 Task: Find connections with filter location Iperó with filter topic #staysafewith filter profile language Spanish with filter current company Symphony Teleca with filter school JIS College of Engineering with filter industry Baked Goods Manufacturing with filter service category iOS Development with filter keywords title Mason
Action: Mouse moved to (488, 84)
Screenshot: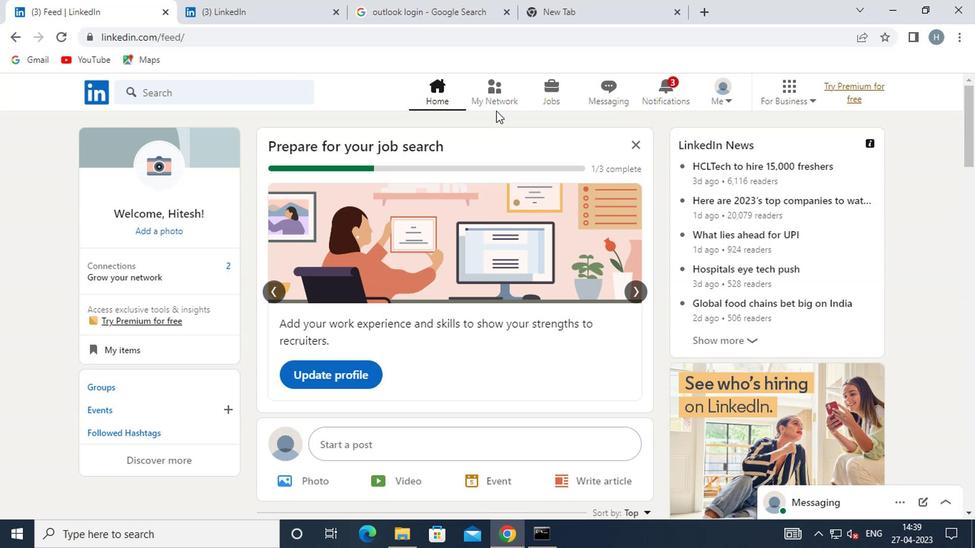 
Action: Mouse pressed left at (488, 84)
Screenshot: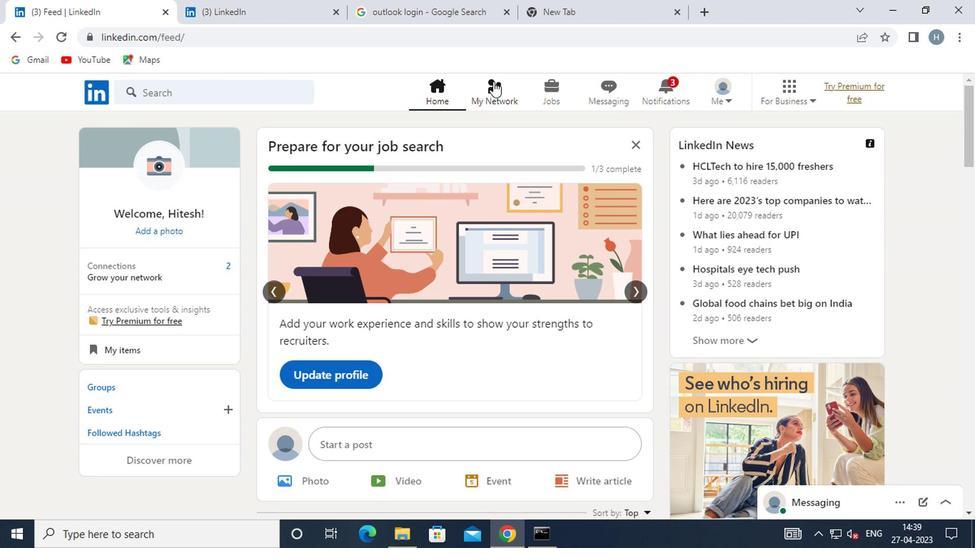 
Action: Mouse moved to (229, 169)
Screenshot: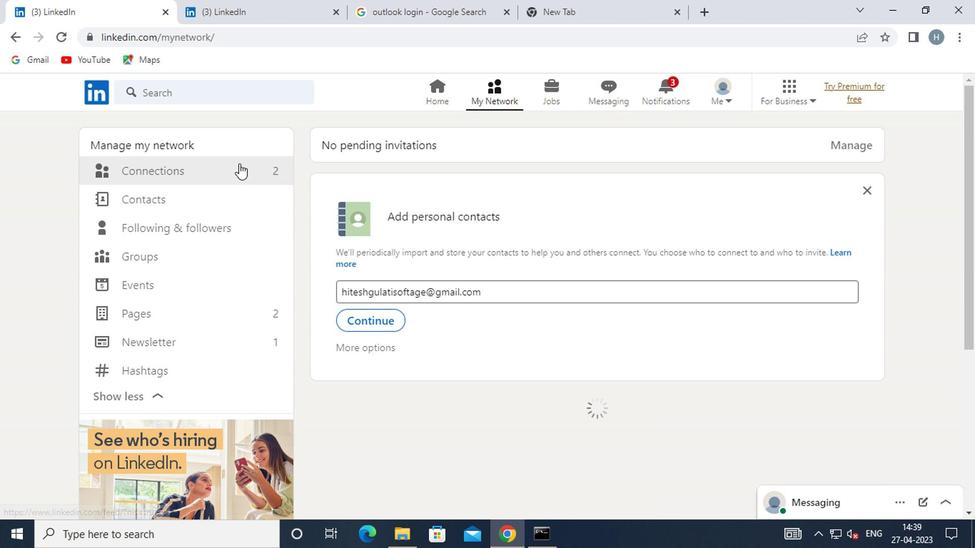 
Action: Mouse pressed left at (229, 169)
Screenshot: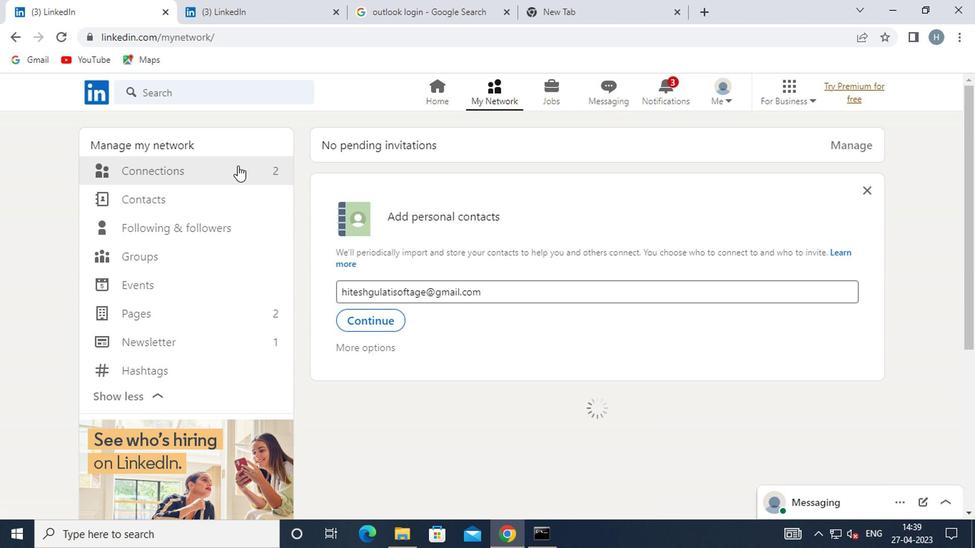 
Action: Mouse moved to (556, 172)
Screenshot: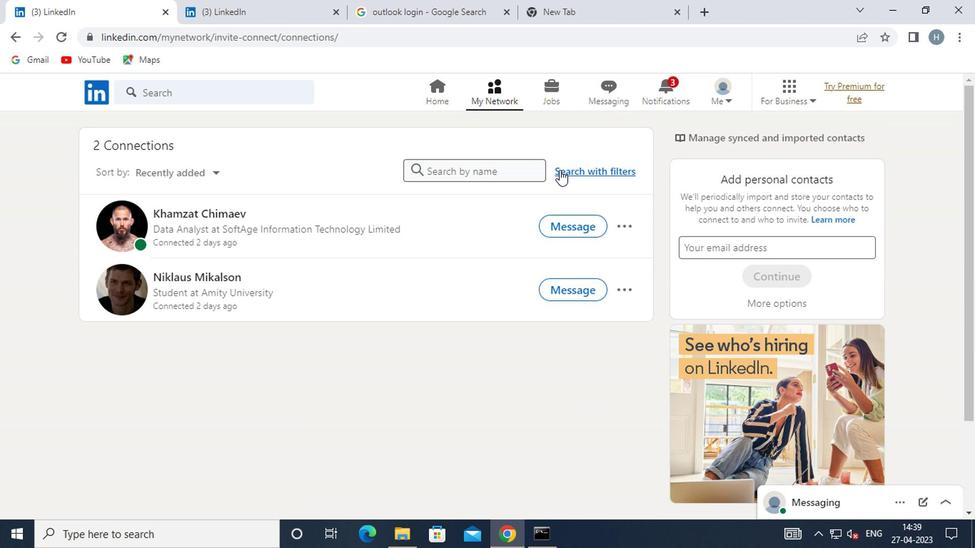 
Action: Mouse pressed left at (556, 172)
Screenshot: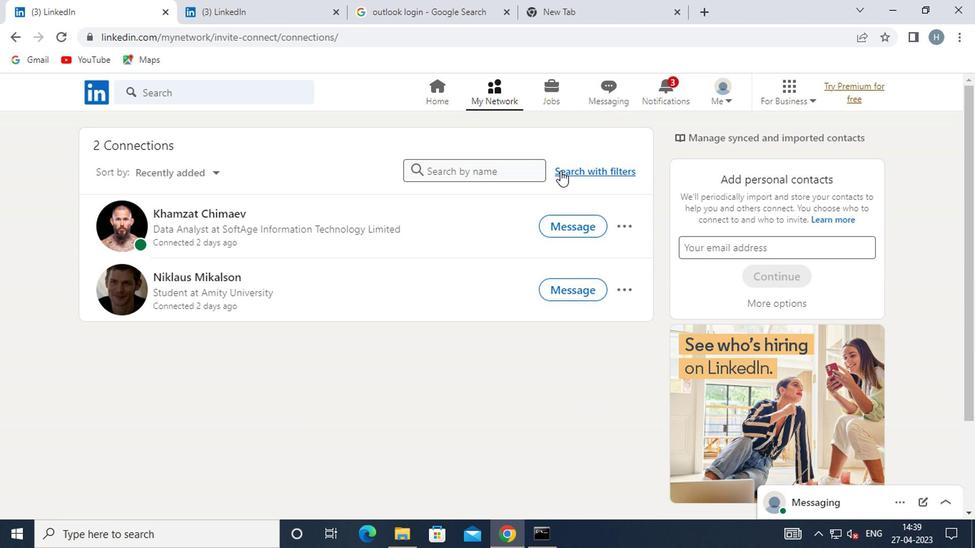 
Action: Mouse moved to (528, 138)
Screenshot: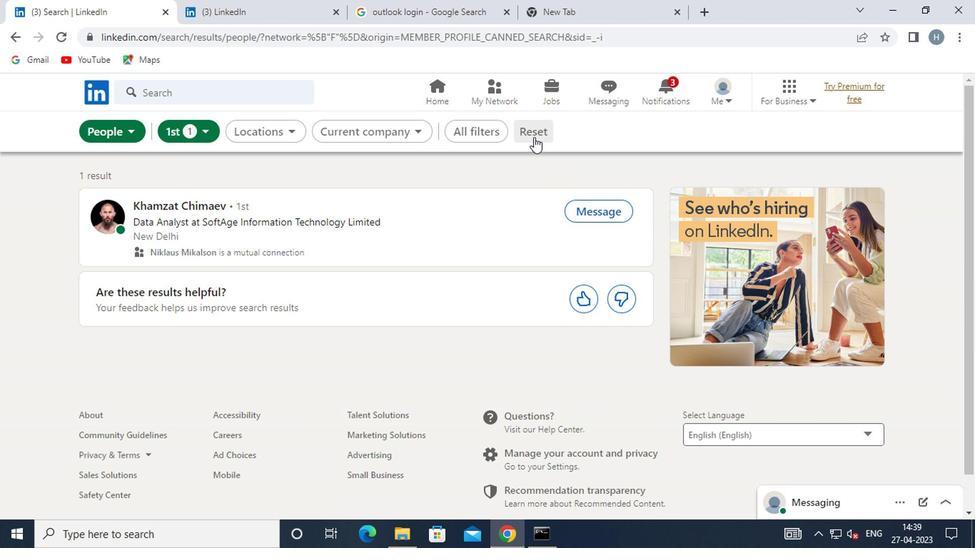 
Action: Mouse pressed left at (528, 138)
Screenshot: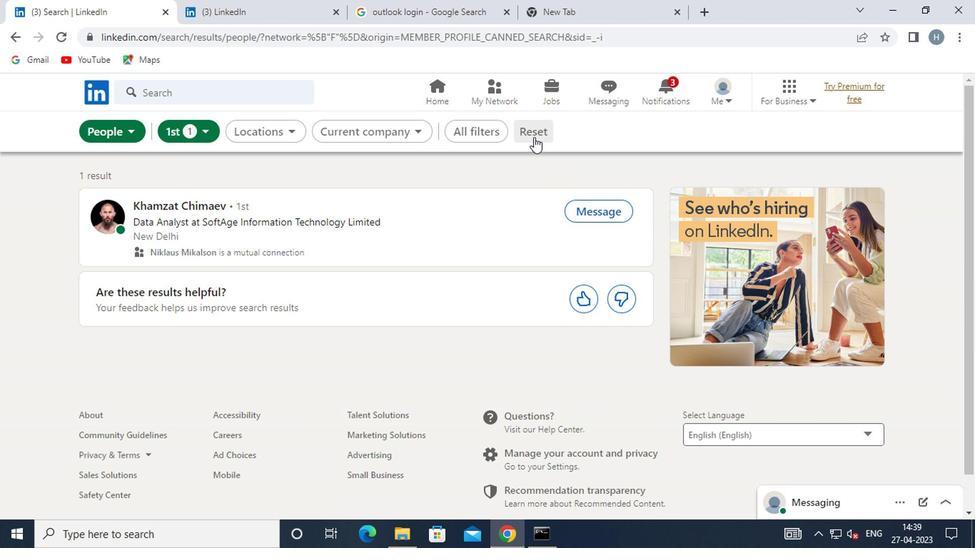 
Action: Mouse moved to (506, 132)
Screenshot: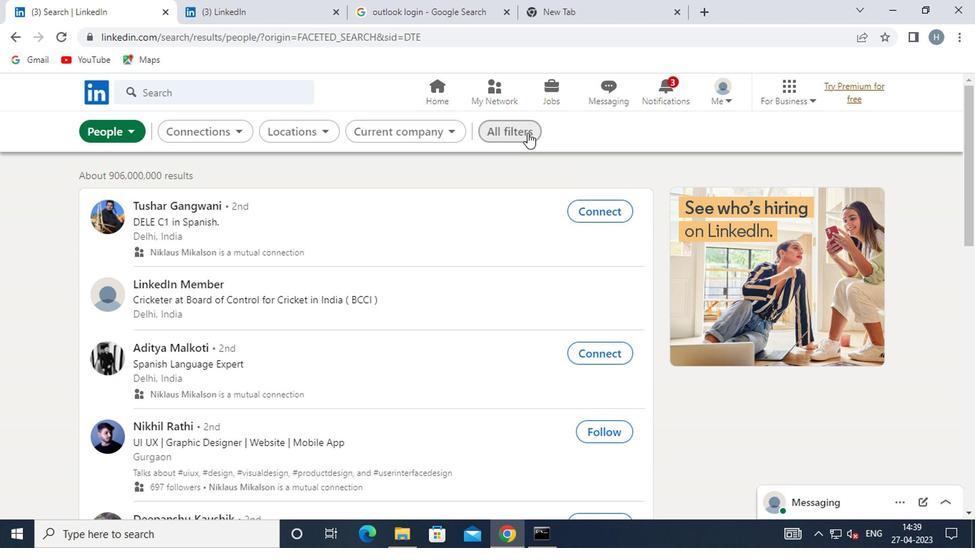 
Action: Mouse pressed left at (506, 132)
Screenshot: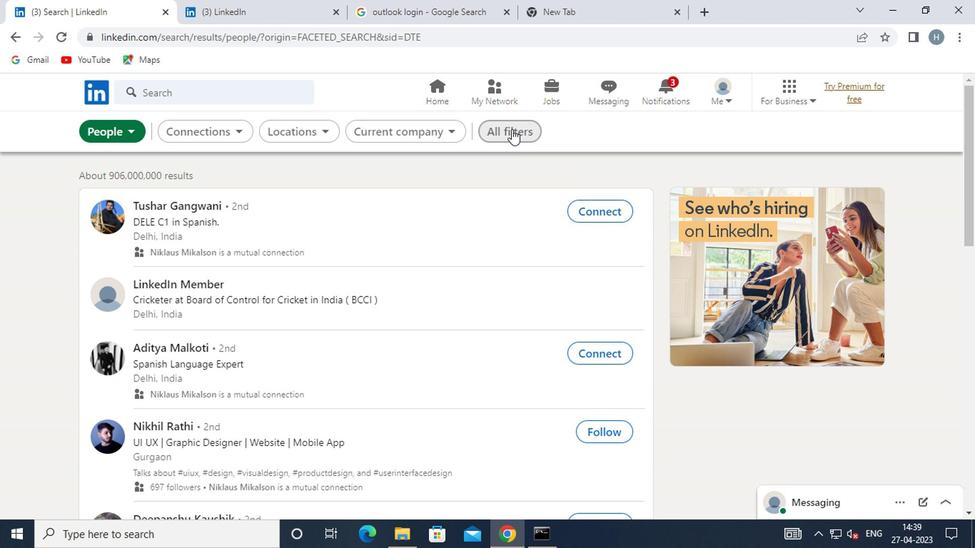 
Action: Mouse moved to (679, 282)
Screenshot: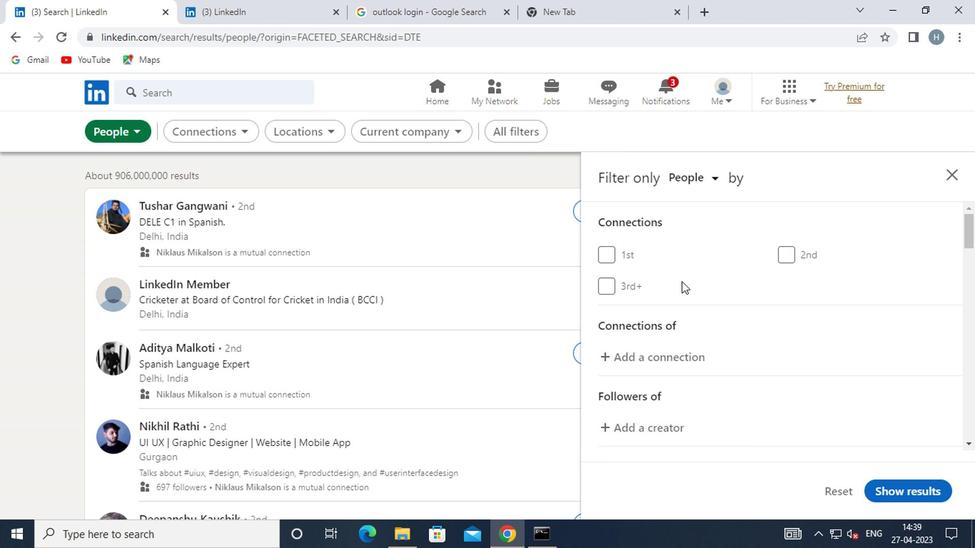 
Action: Mouse scrolled (679, 281) with delta (0, 0)
Screenshot: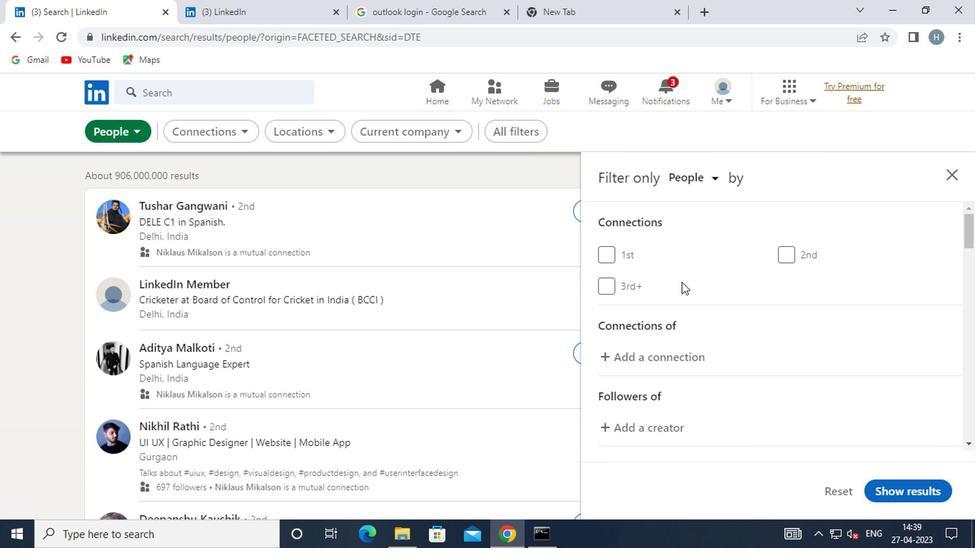 
Action: Mouse scrolled (679, 281) with delta (0, 0)
Screenshot: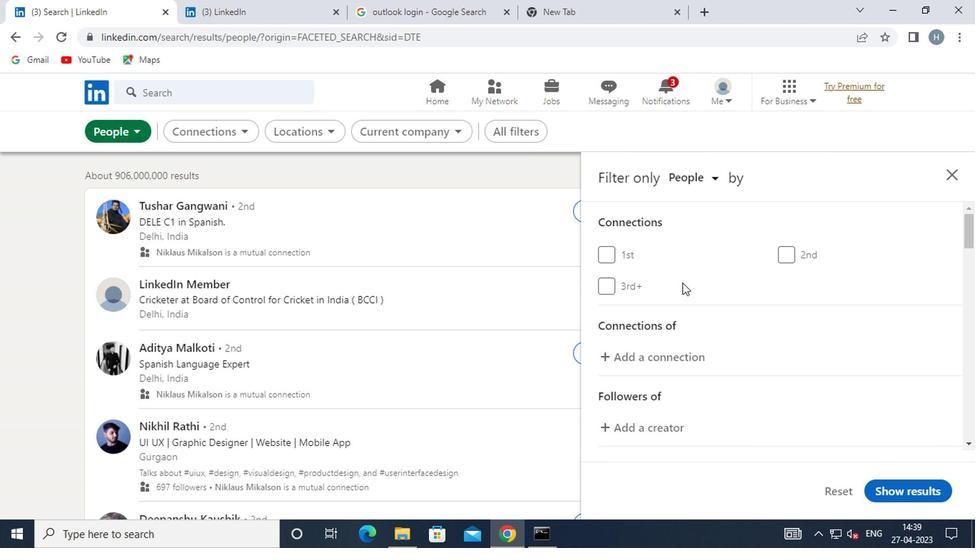 
Action: Mouse scrolled (679, 281) with delta (0, 0)
Screenshot: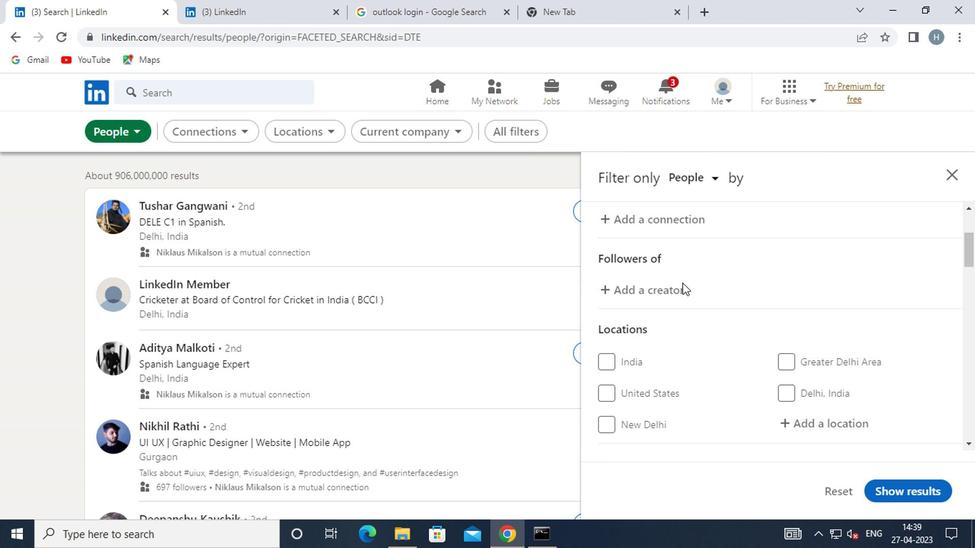 
Action: Mouse moved to (789, 347)
Screenshot: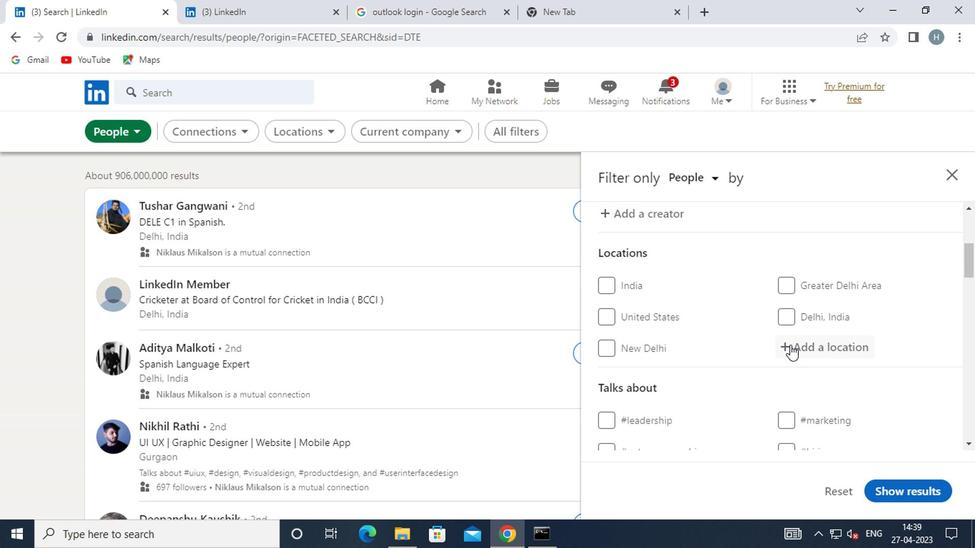 
Action: Mouse pressed left at (789, 347)
Screenshot: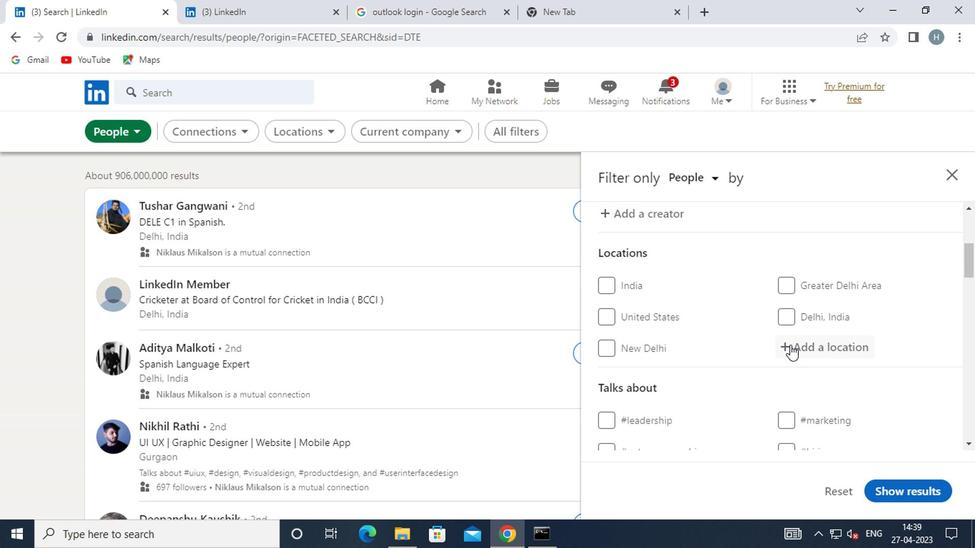 
Action: Mouse moved to (789, 348)
Screenshot: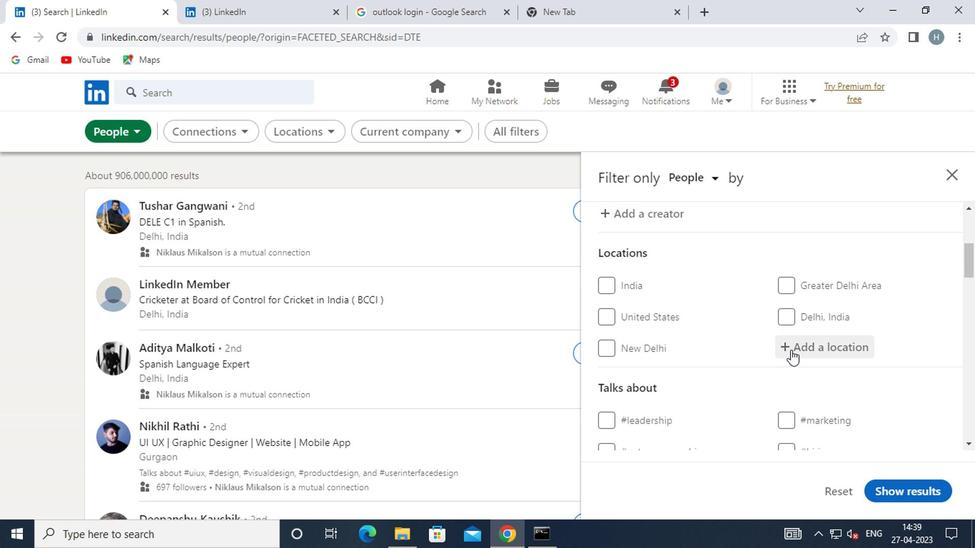 
Action: Key pressed <Key.shift>IPERO
Screenshot: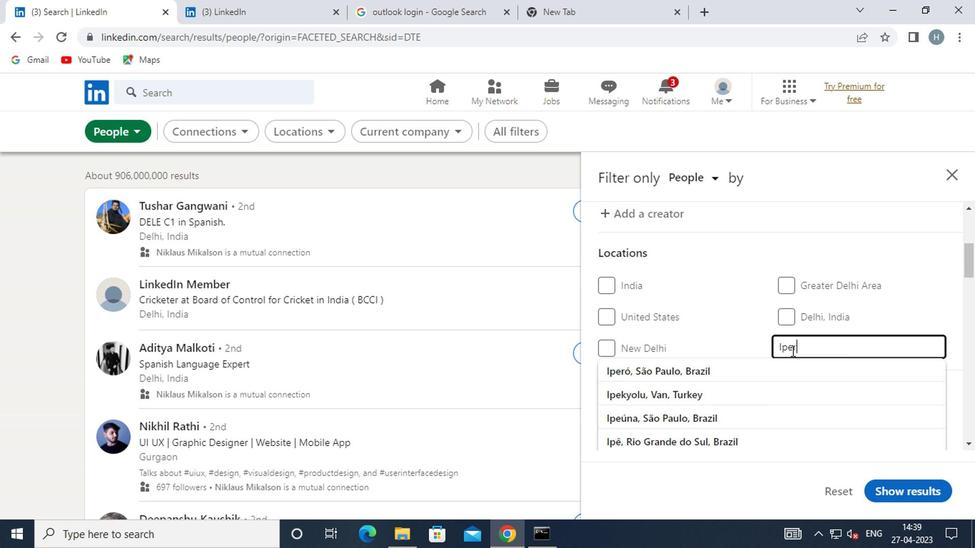 
Action: Mouse moved to (917, 298)
Screenshot: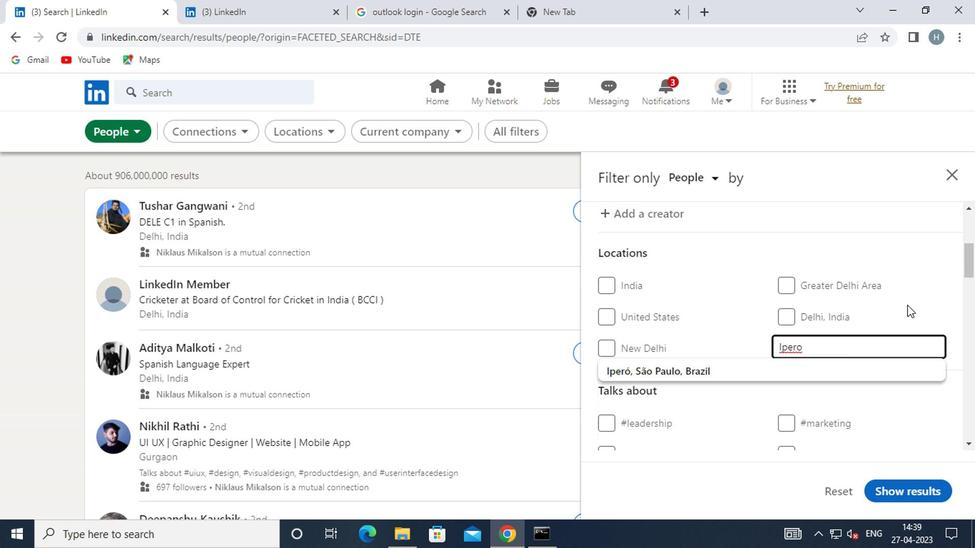 
Action: Mouse pressed left at (917, 298)
Screenshot: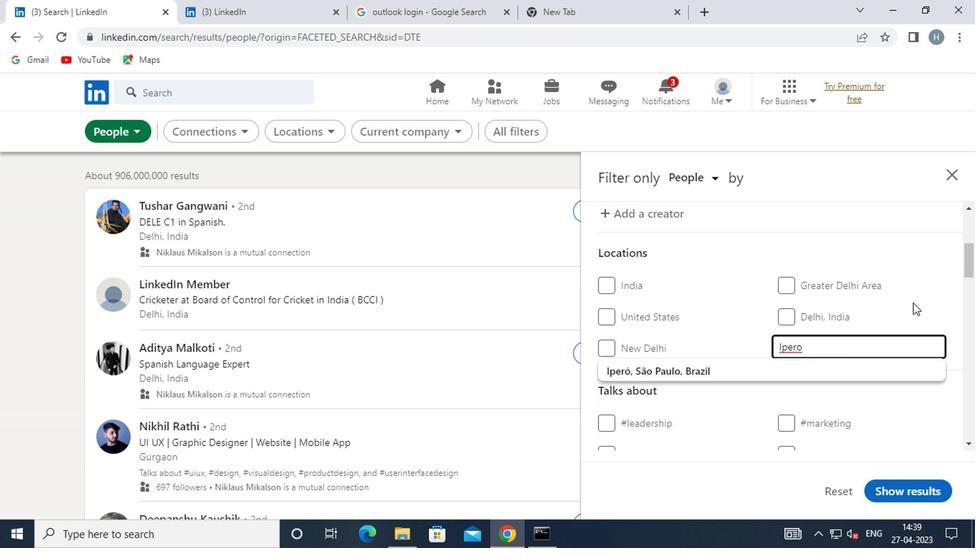 
Action: Mouse moved to (912, 295)
Screenshot: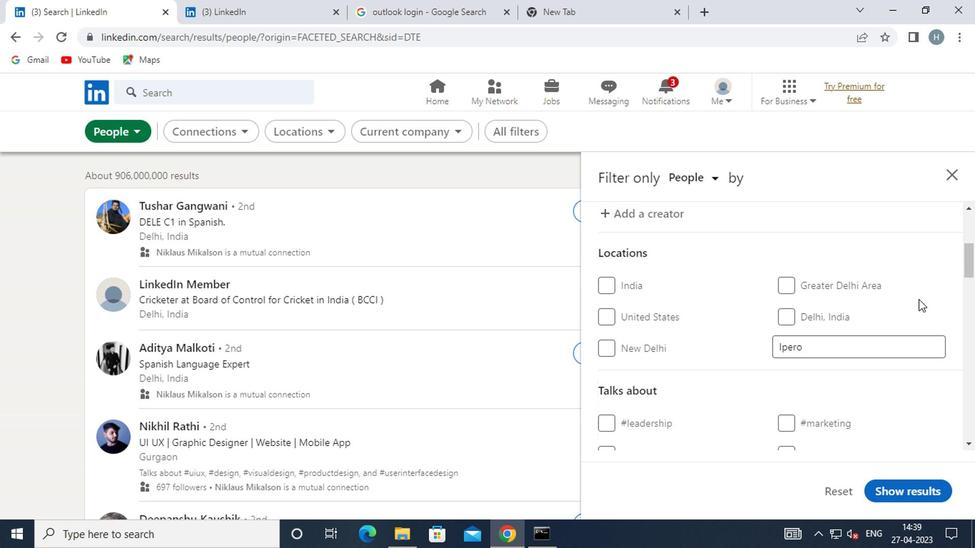 
Action: Mouse scrolled (912, 295) with delta (0, 0)
Screenshot: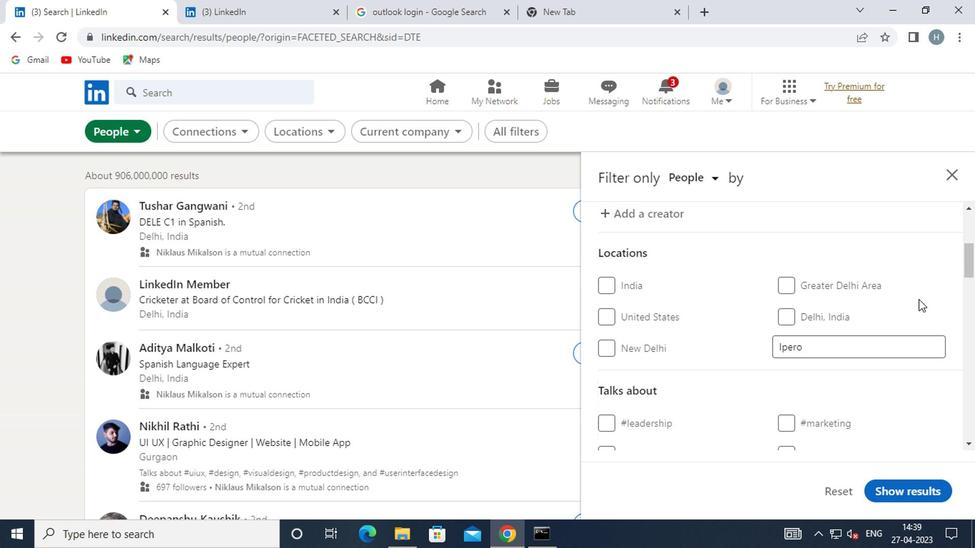 
Action: Mouse moved to (910, 295)
Screenshot: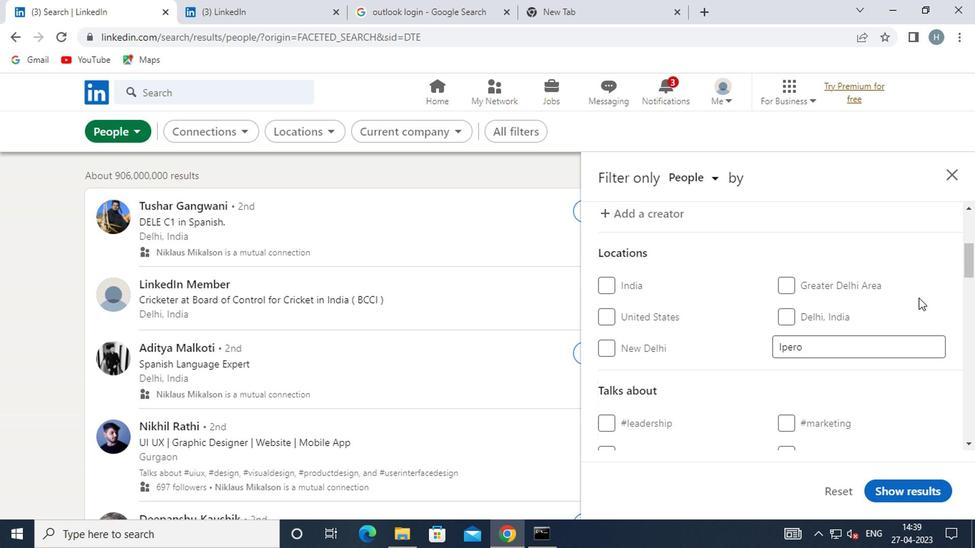 
Action: Mouse scrolled (910, 295) with delta (0, 0)
Screenshot: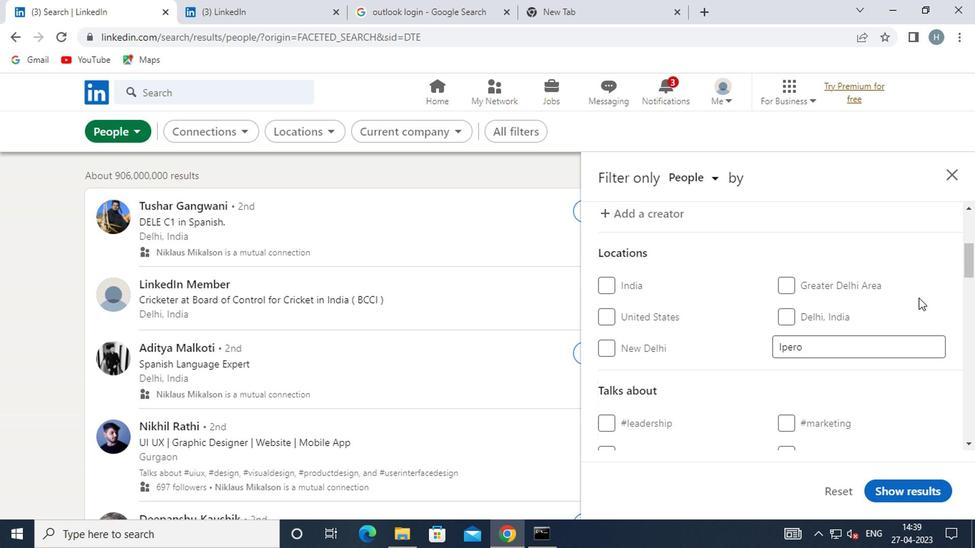 
Action: Mouse moved to (910, 295)
Screenshot: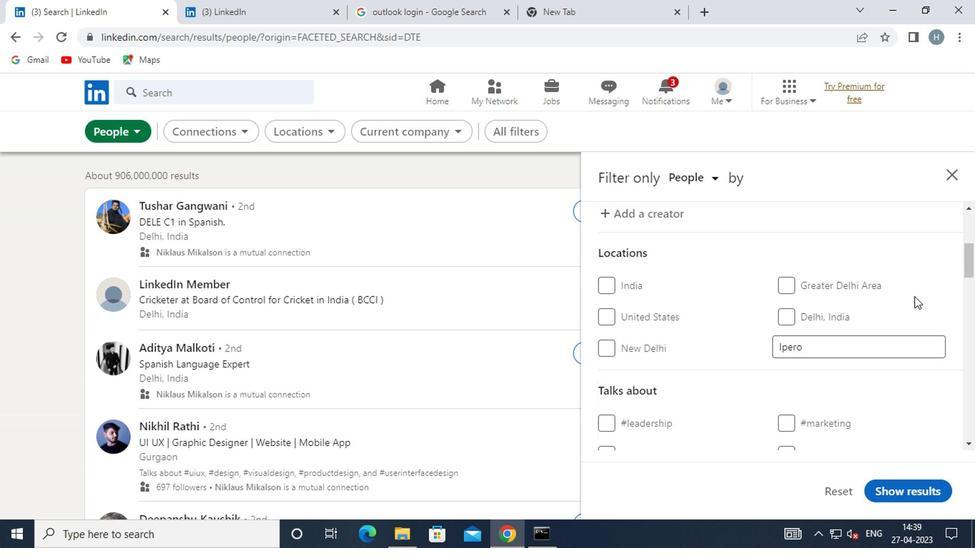 
Action: Mouse scrolled (910, 295) with delta (0, 0)
Screenshot: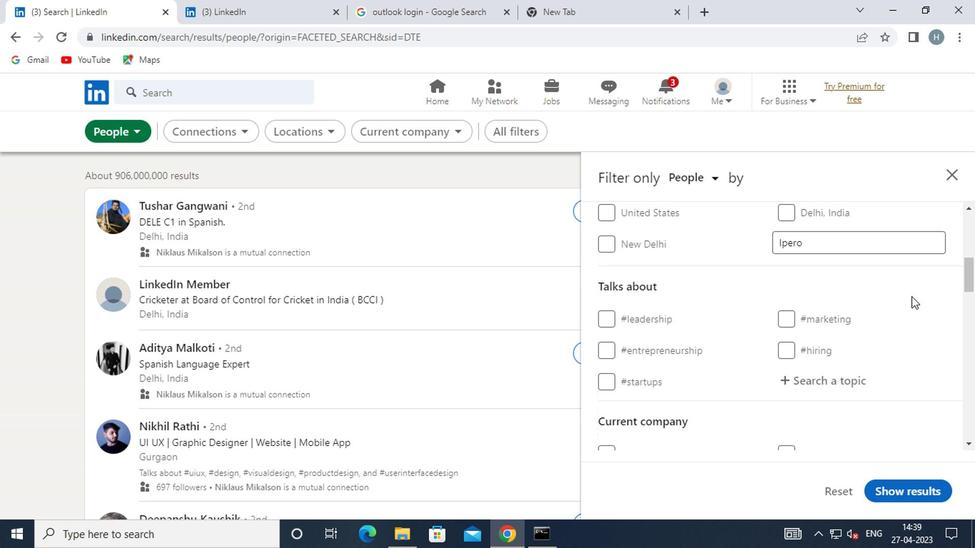
Action: Mouse moved to (842, 266)
Screenshot: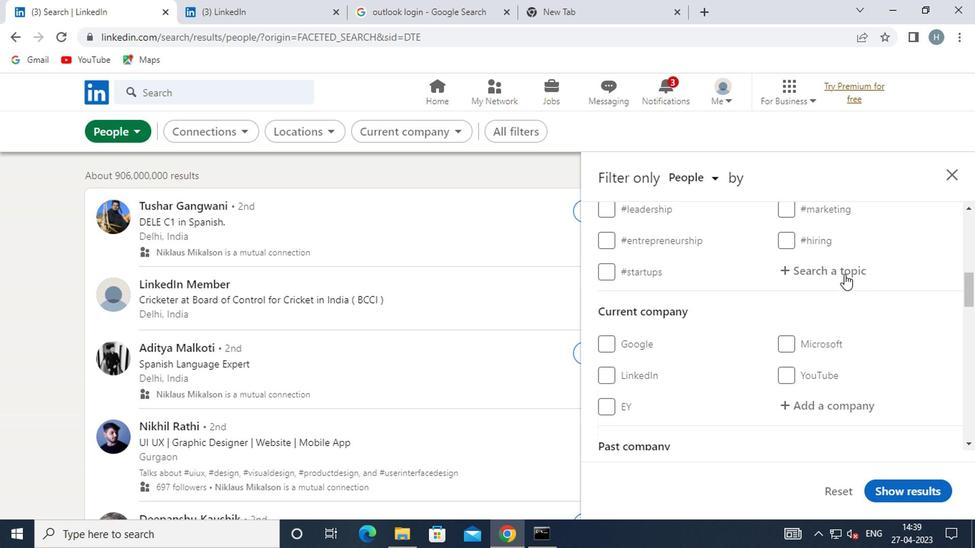 
Action: Mouse pressed left at (842, 266)
Screenshot: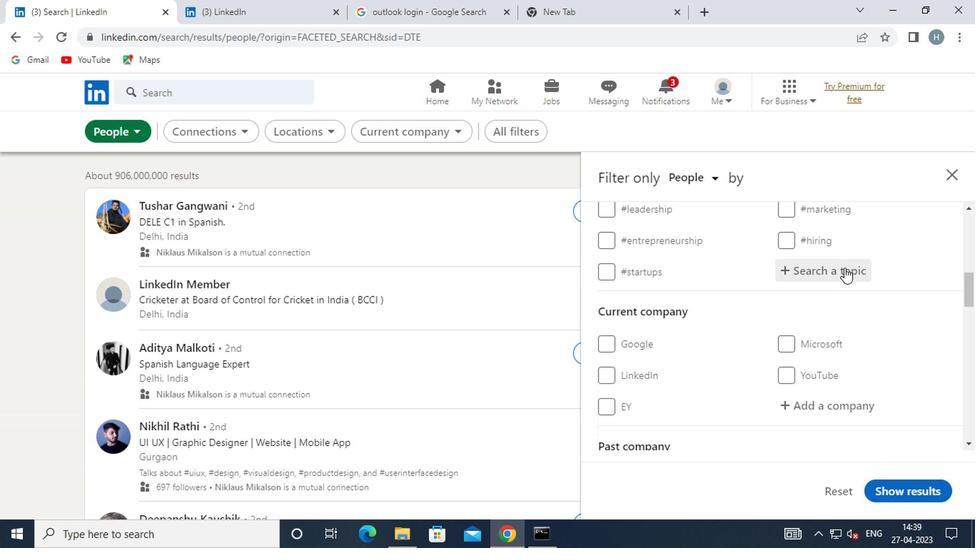 
Action: Key pressed <Key.shift><Key.shift><Key.shift><Key.shift><Key.shift>#STAYSAFEWITH
Screenshot: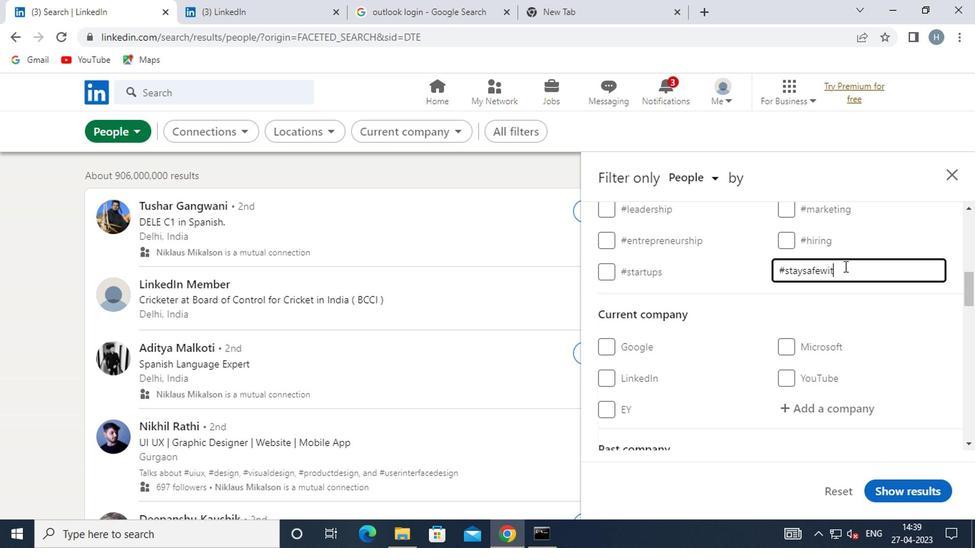
Action: Mouse moved to (861, 304)
Screenshot: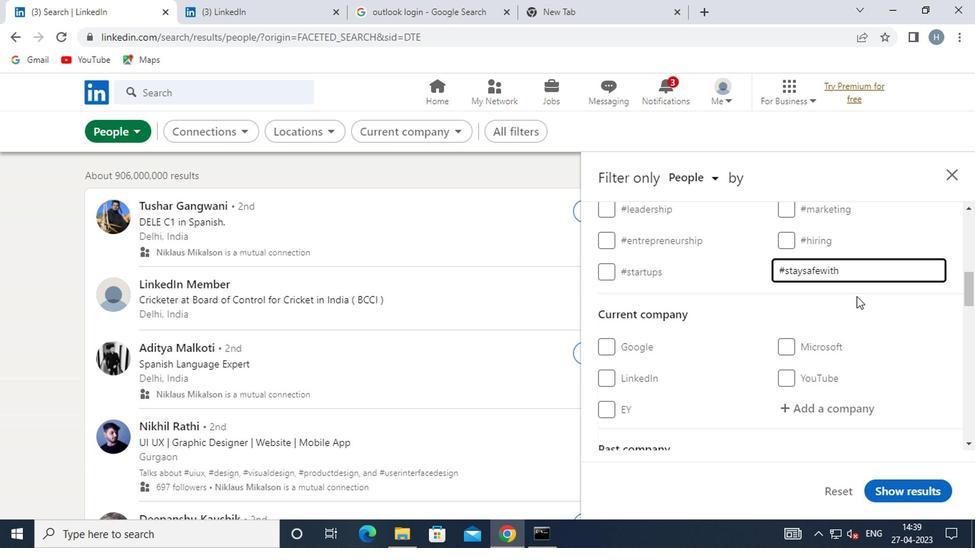 
Action: Mouse pressed left at (861, 304)
Screenshot: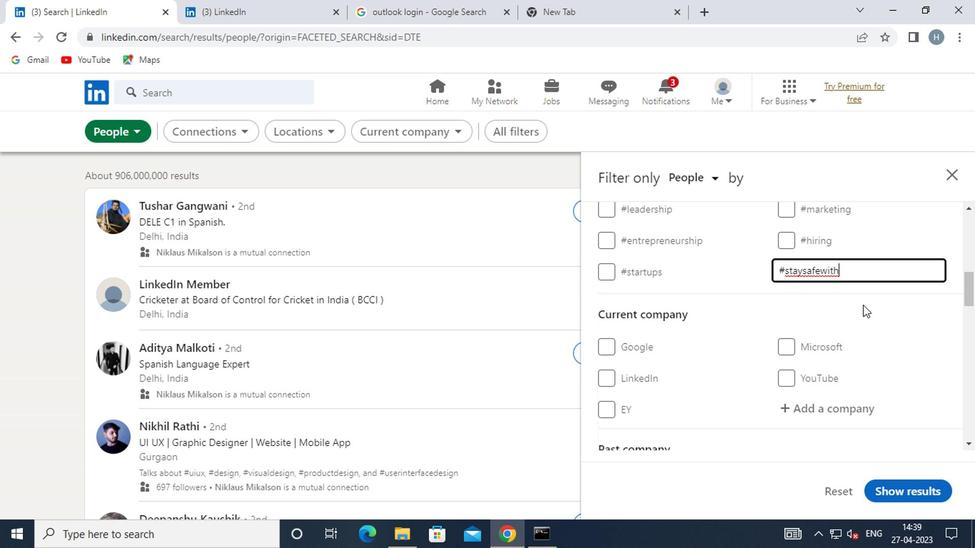 
Action: Mouse moved to (867, 302)
Screenshot: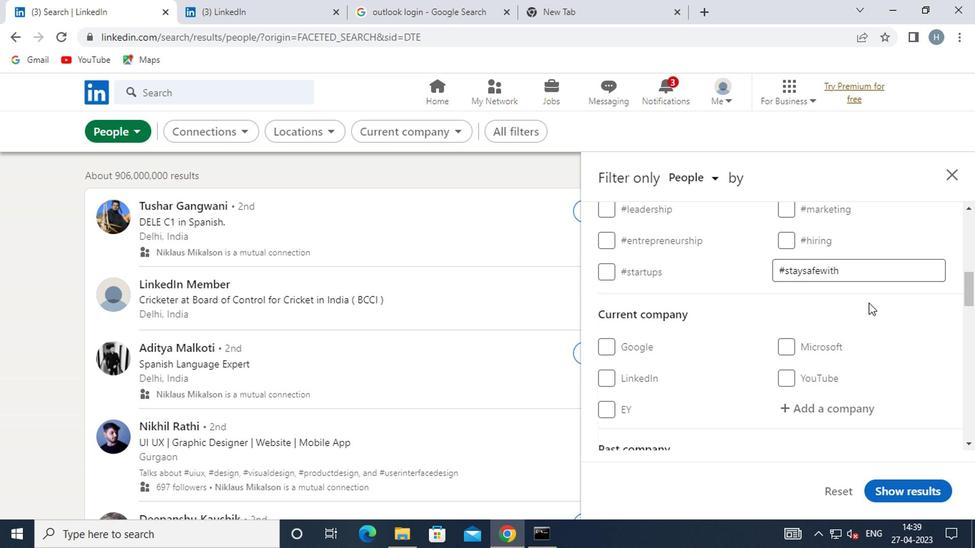 
Action: Mouse scrolled (867, 301) with delta (0, -1)
Screenshot: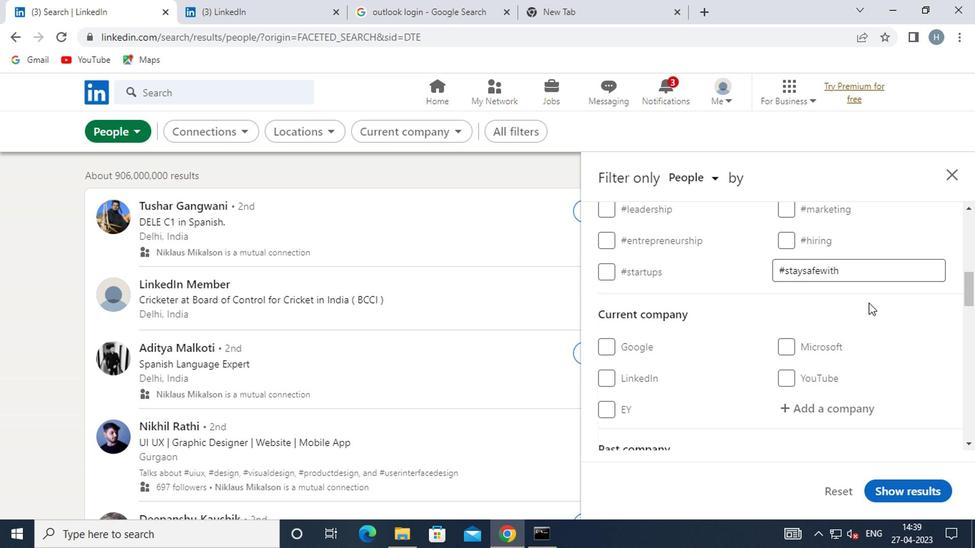 
Action: Mouse moved to (825, 334)
Screenshot: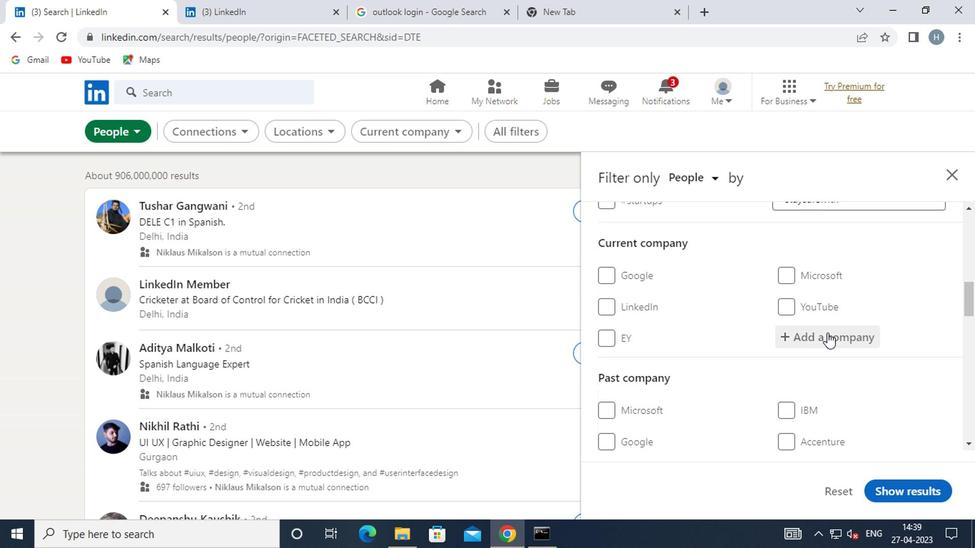 
Action: Mouse pressed left at (825, 334)
Screenshot: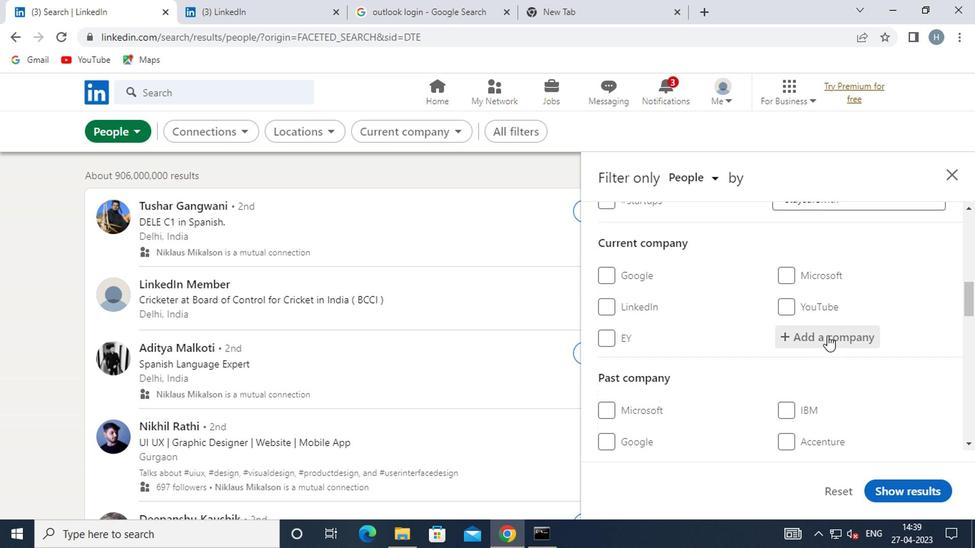 
Action: Mouse moved to (823, 334)
Screenshot: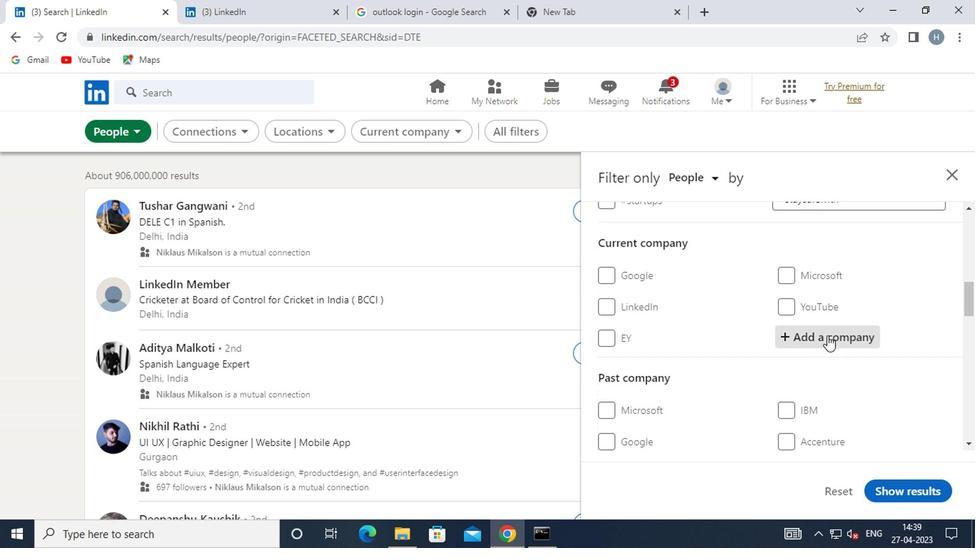 
Action: Key pressed SYMPHONY
Screenshot: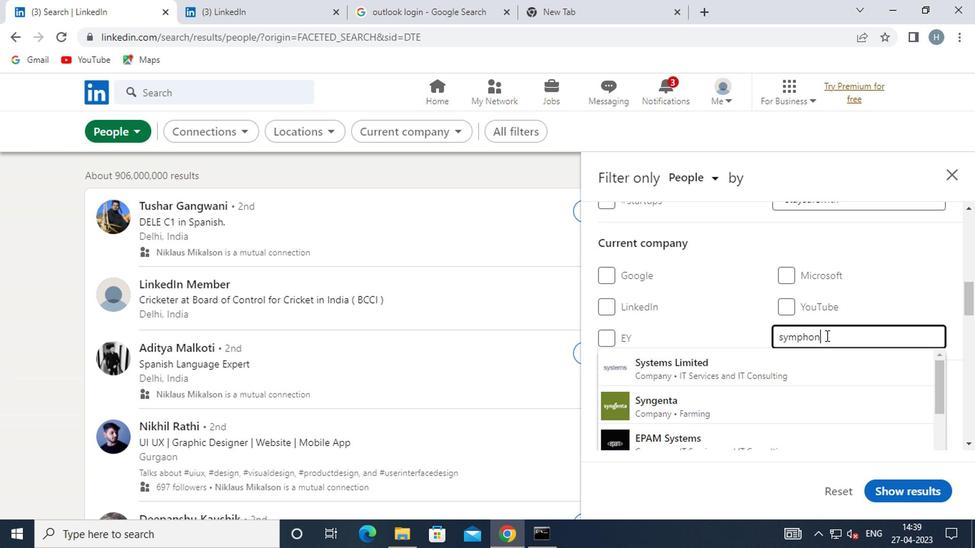 
Action: Mouse moved to (787, 353)
Screenshot: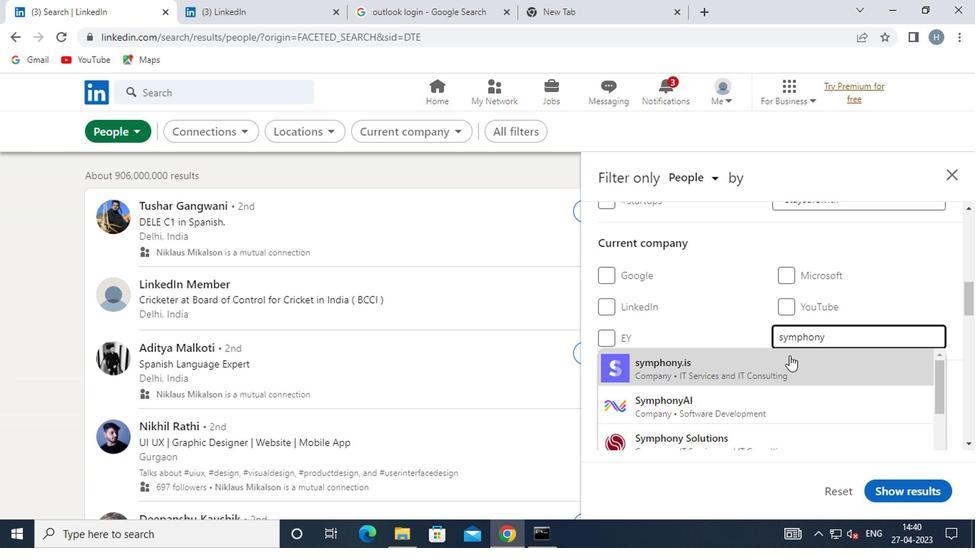 
Action: Key pressed <Key.space>
Screenshot: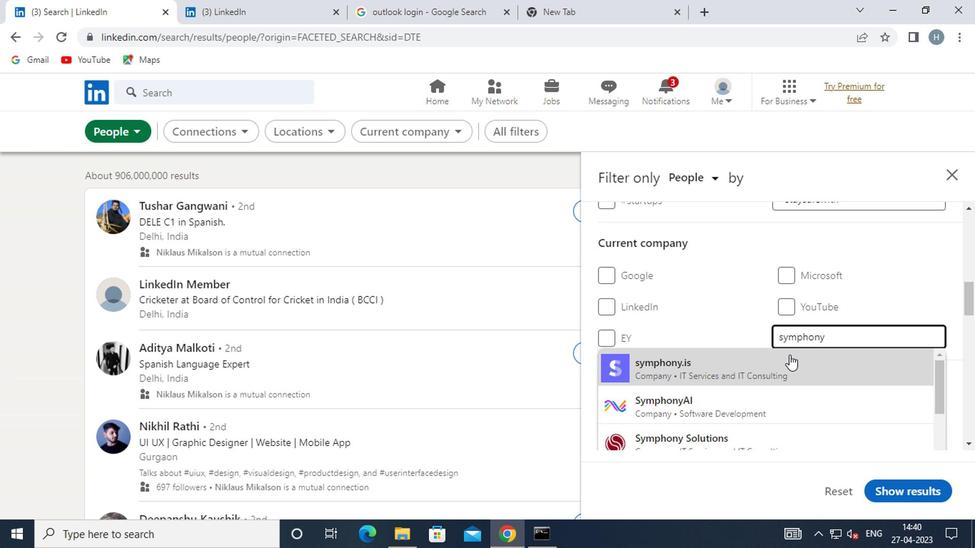 
Action: Mouse moved to (793, 342)
Screenshot: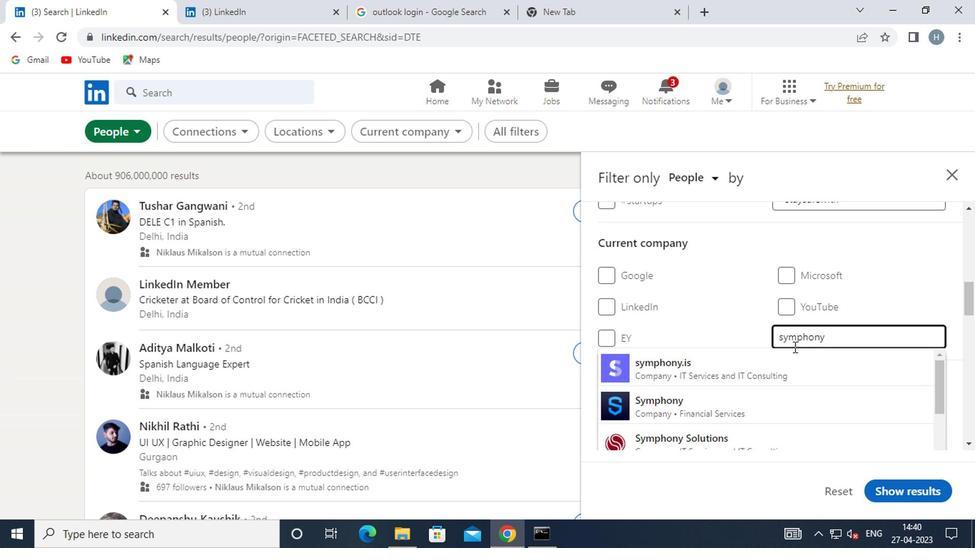 
Action: Key pressed T
Screenshot: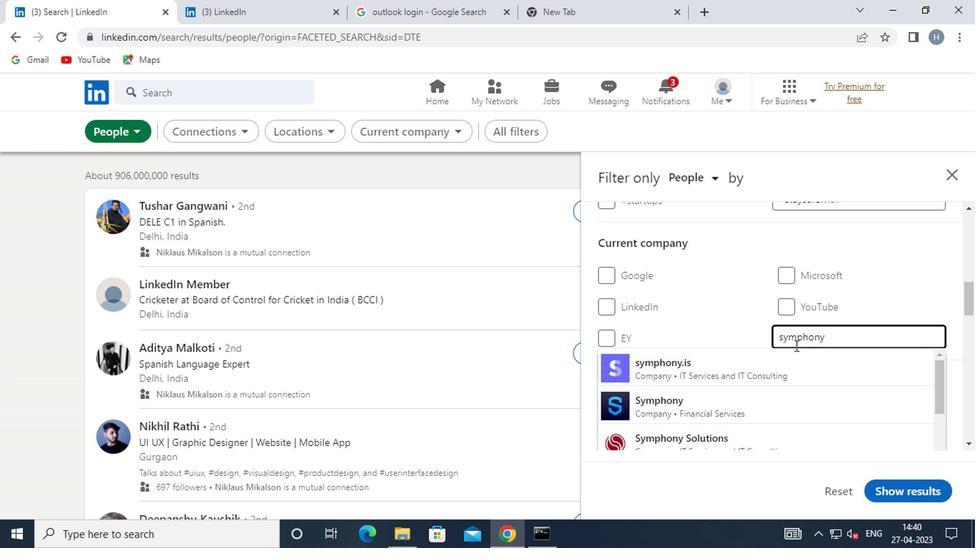 
Action: Mouse moved to (793, 341)
Screenshot: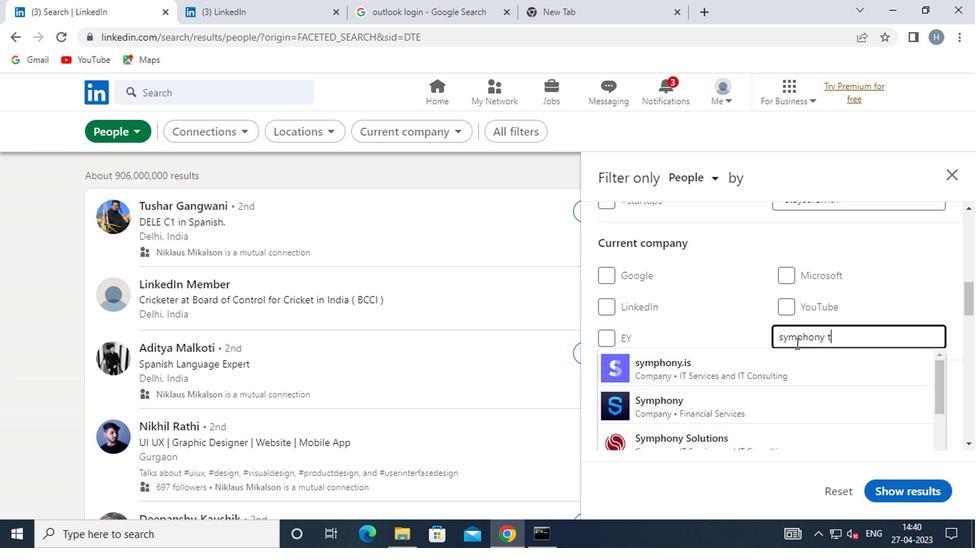 
Action: Key pressed E
Screenshot: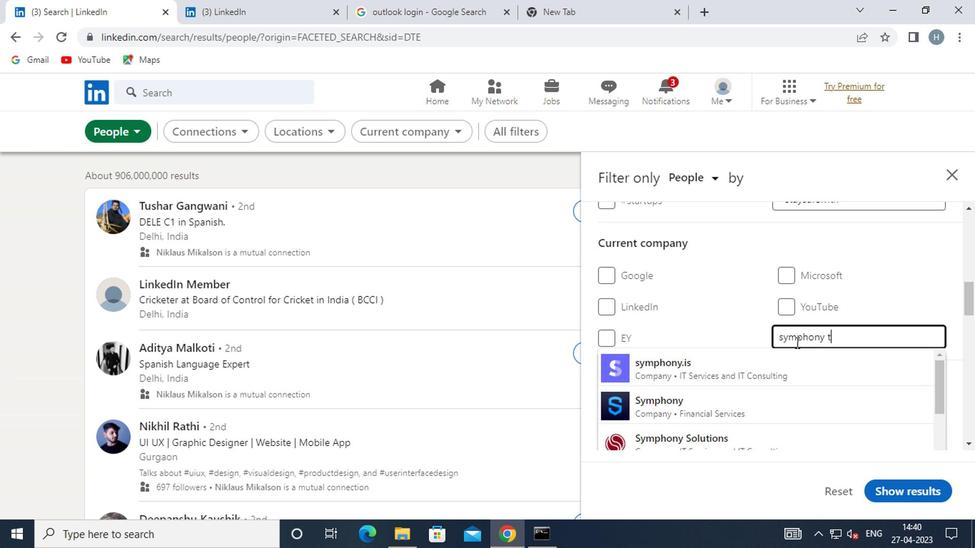 
Action: Mouse moved to (754, 360)
Screenshot: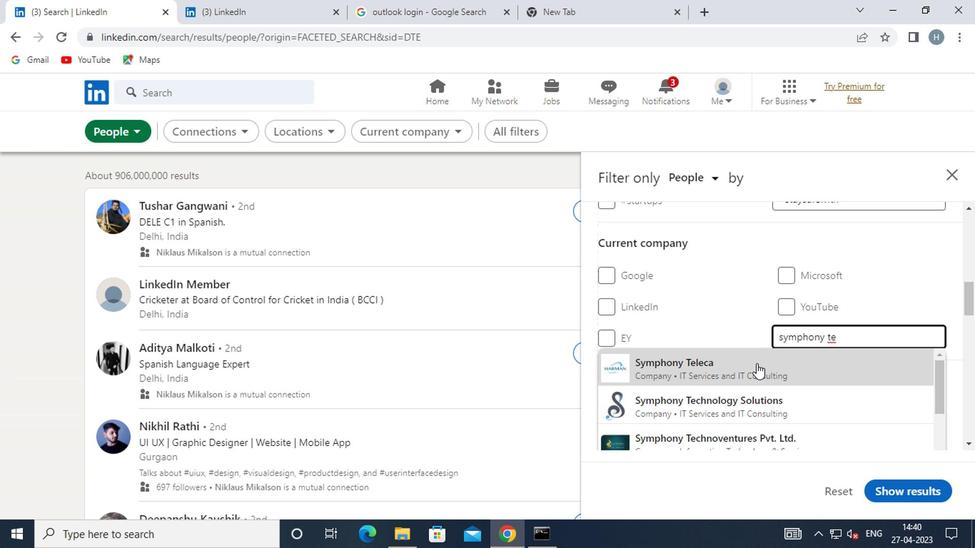 
Action: Mouse pressed left at (754, 360)
Screenshot: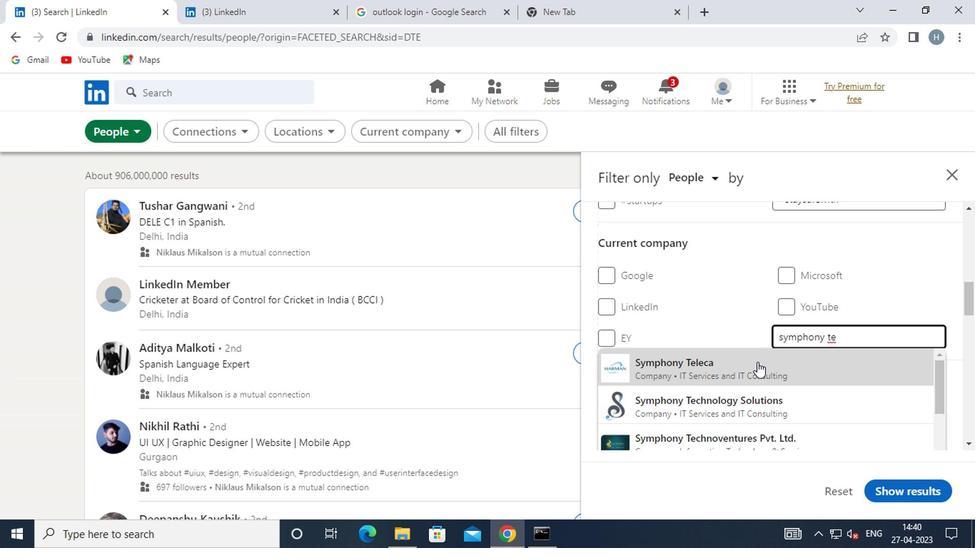 
Action: Mouse moved to (734, 354)
Screenshot: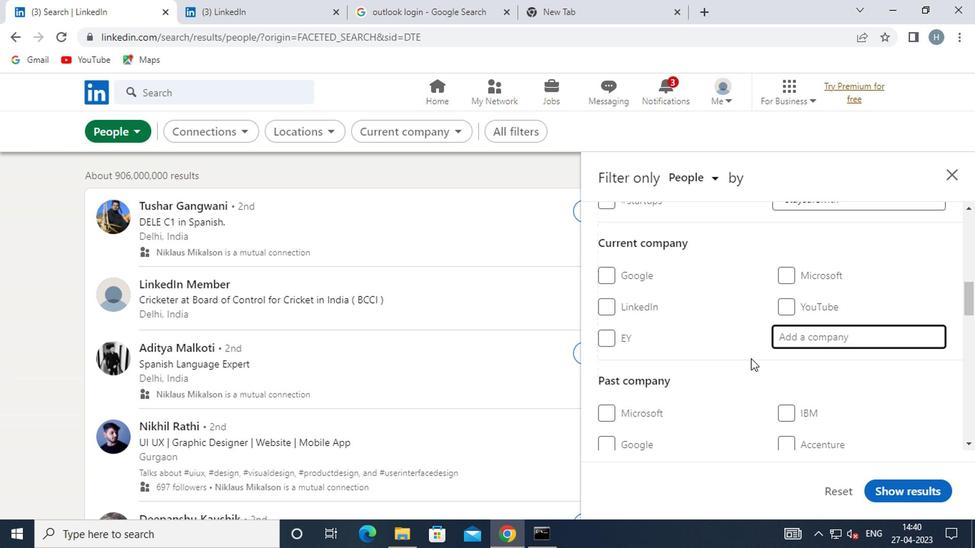 
Action: Mouse scrolled (734, 354) with delta (0, 0)
Screenshot: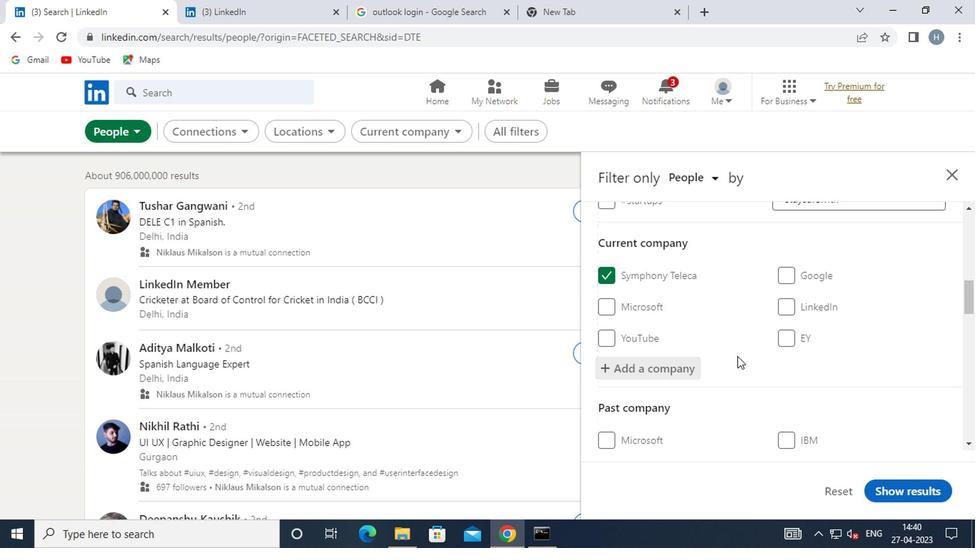 
Action: Mouse scrolled (734, 354) with delta (0, 0)
Screenshot: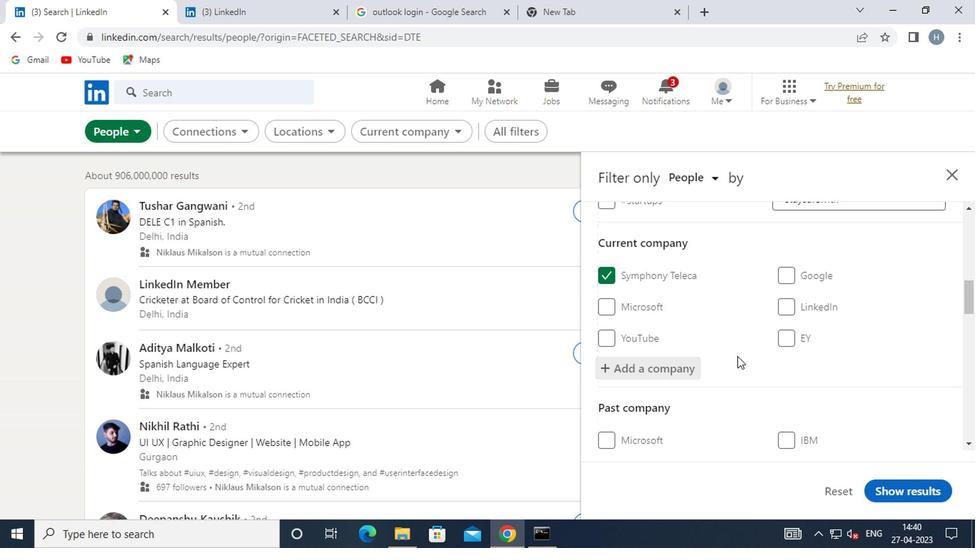 
Action: Mouse moved to (776, 354)
Screenshot: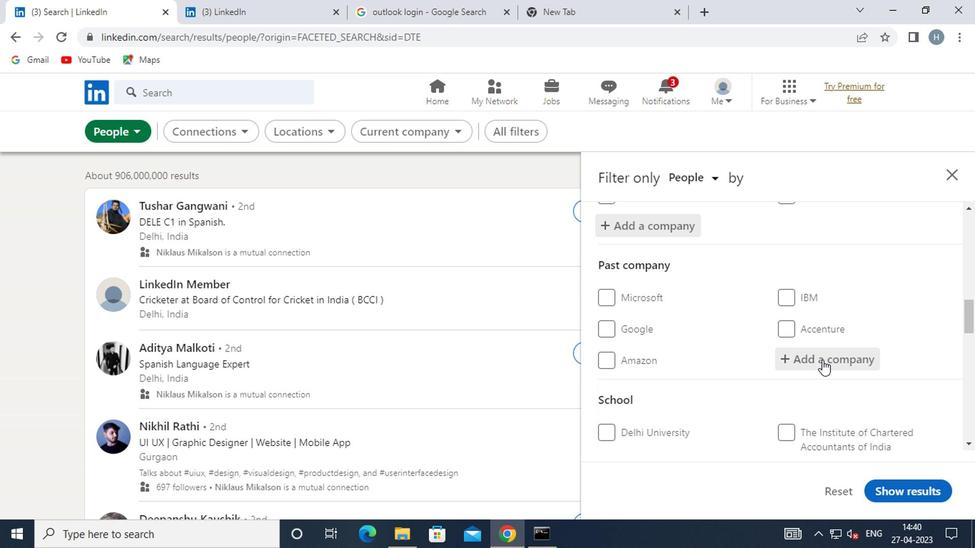 
Action: Mouse scrolled (776, 353) with delta (0, -1)
Screenshot: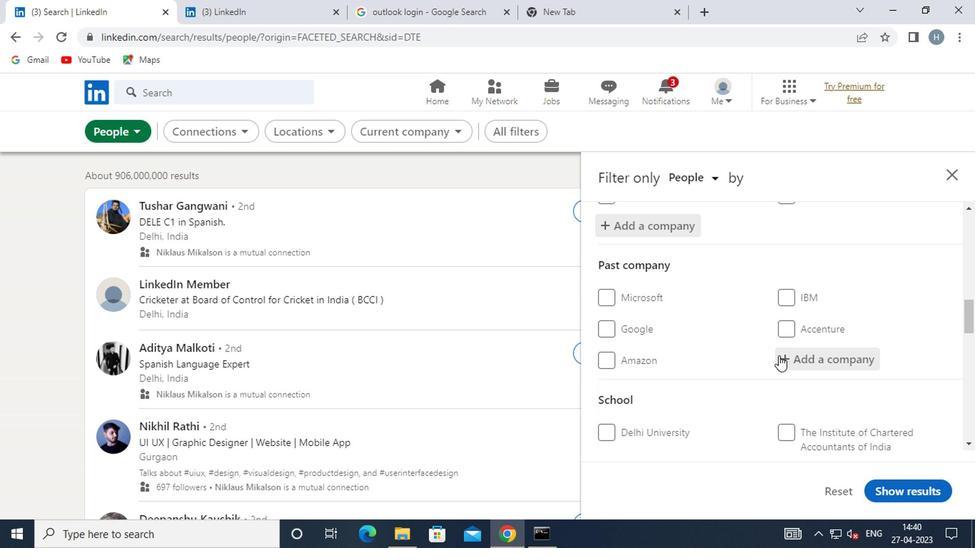 
Action: Mouse scrolled (776, 353) with delta (0, -1)
Screenshot: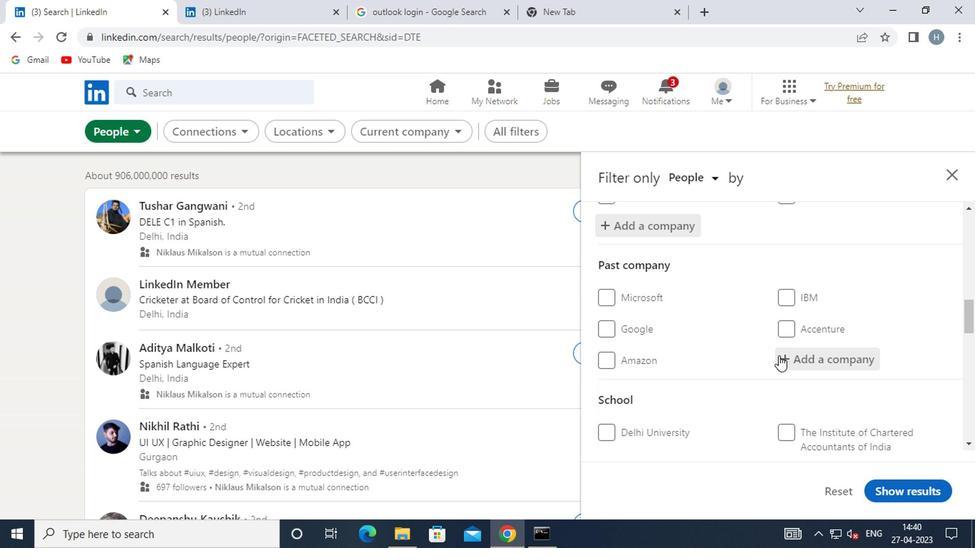 
Action: Mouse moved to (820, 364)
Screenshot: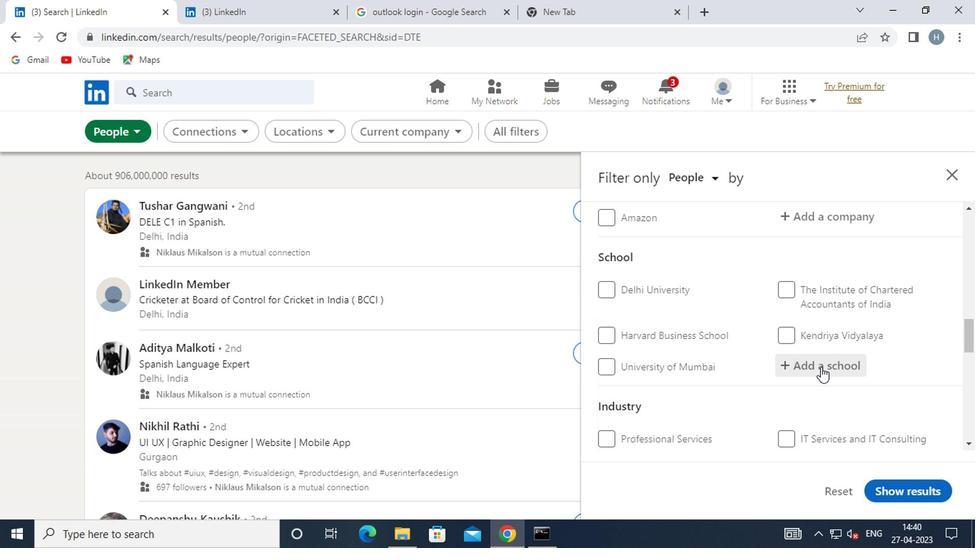 
Action: Mouse pressed left at (820, 364)
Screenshot: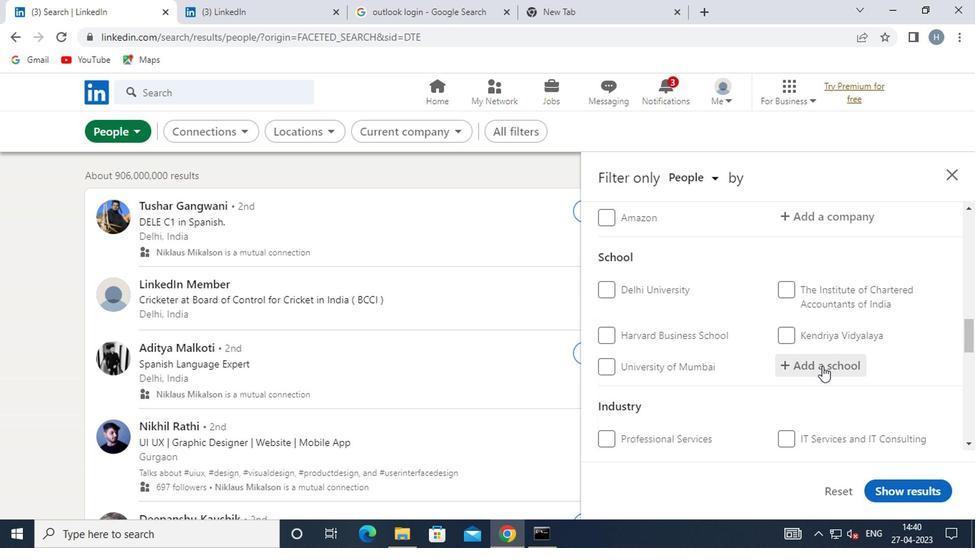 
Action: Mouse moved to (813, 359)
Screenshot: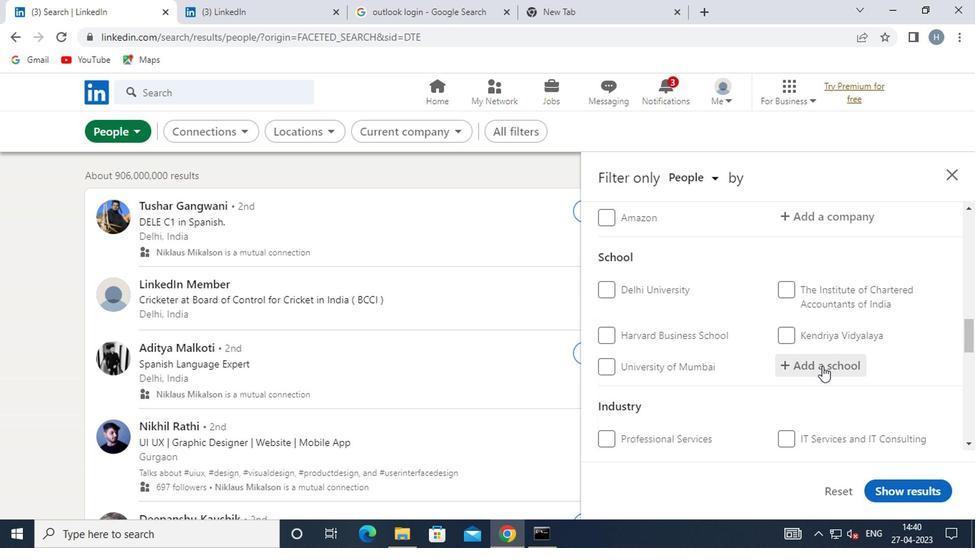 
Action: Key pressed <Key.shift><Key.shift><Key.shift><Key.shift><Key.shift><Key.shift><Key.shift><Key.shift><Key.shift>JIS
Screenshot: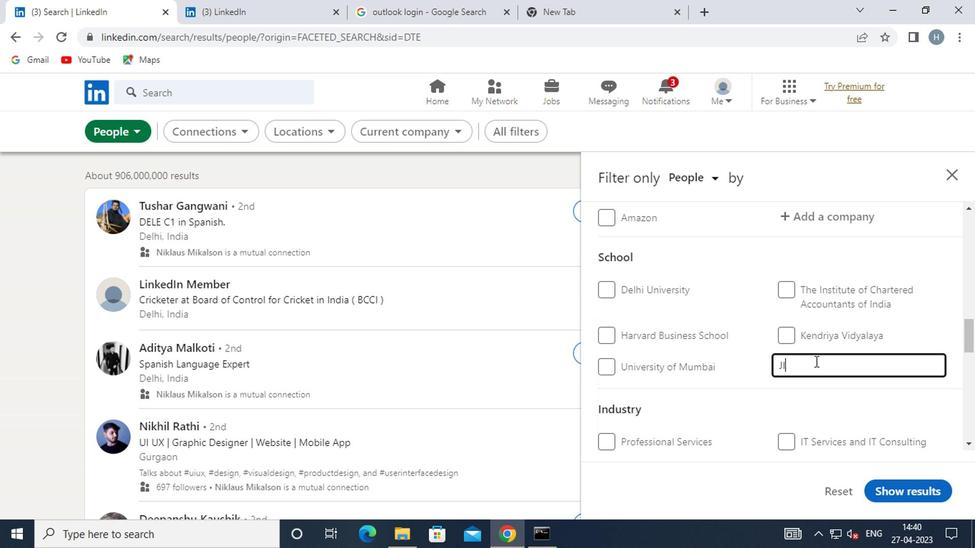 
Action: Mouse moved to (806, 354)
Screenshot: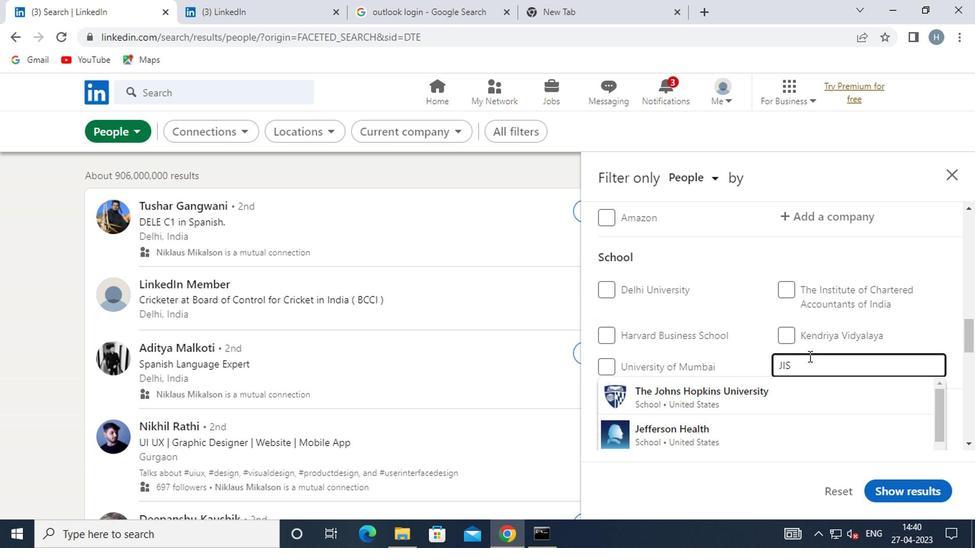 
Action: Key pressed <Key.space>C
Screenshot: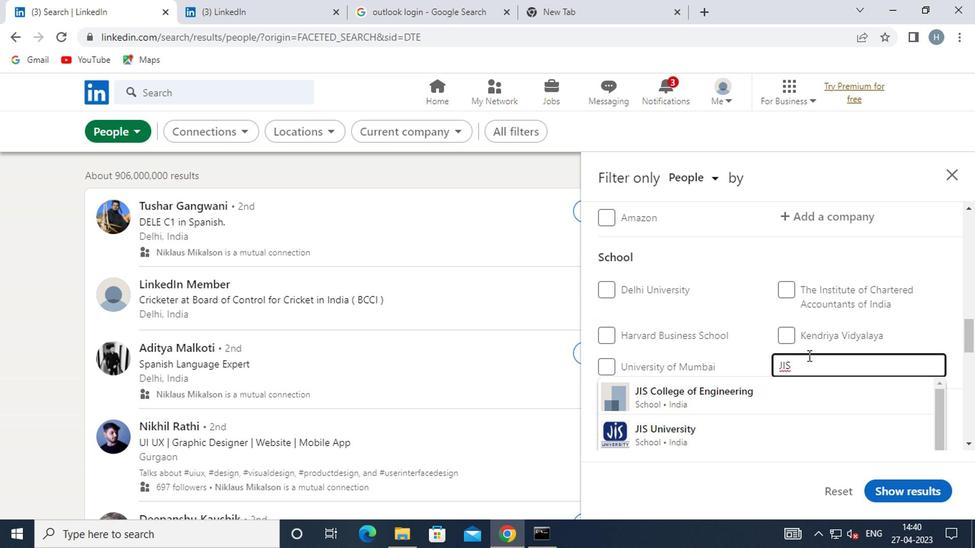 
Action: Mouse moved to (737, 398)
Screenshot: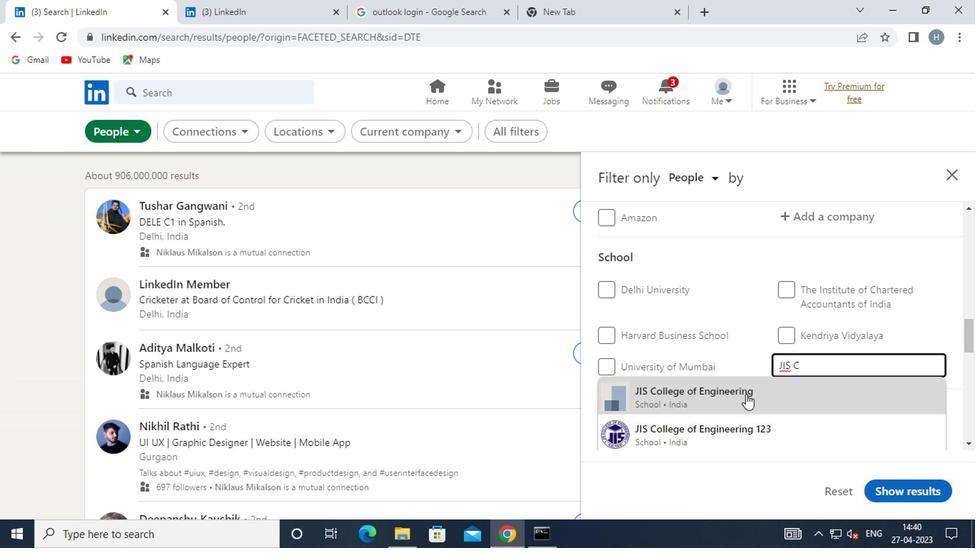 
Action: Mouse pressed left at (737, 398)
Screenshot: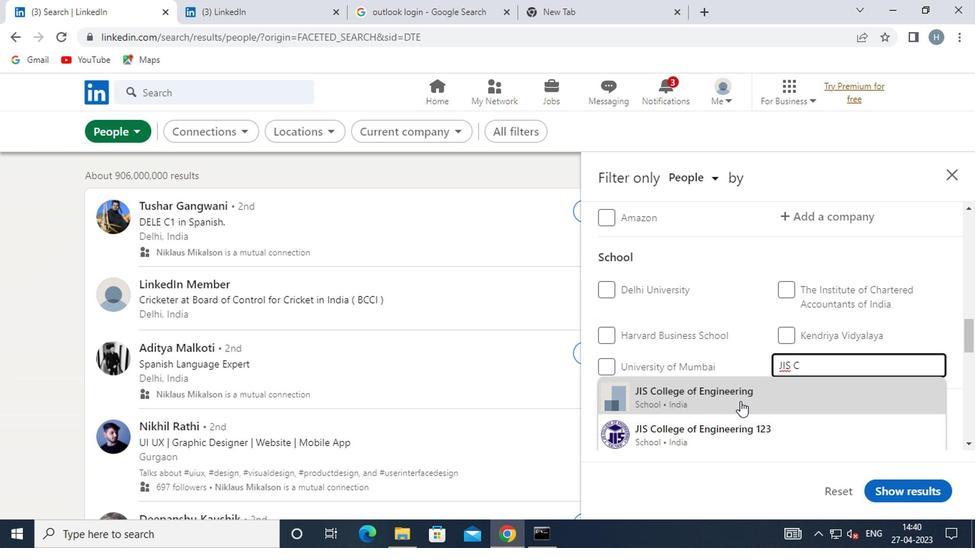 
Action: Mouse moved to (737, 373)
Screenshot: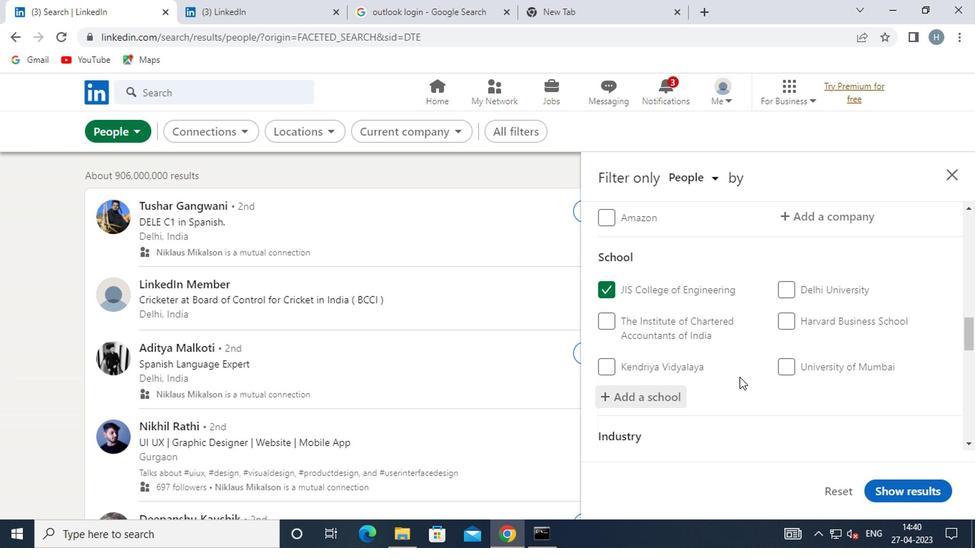 
Action: Mouse scrolled (737, 372) with delta (0, 0)
Screenshot: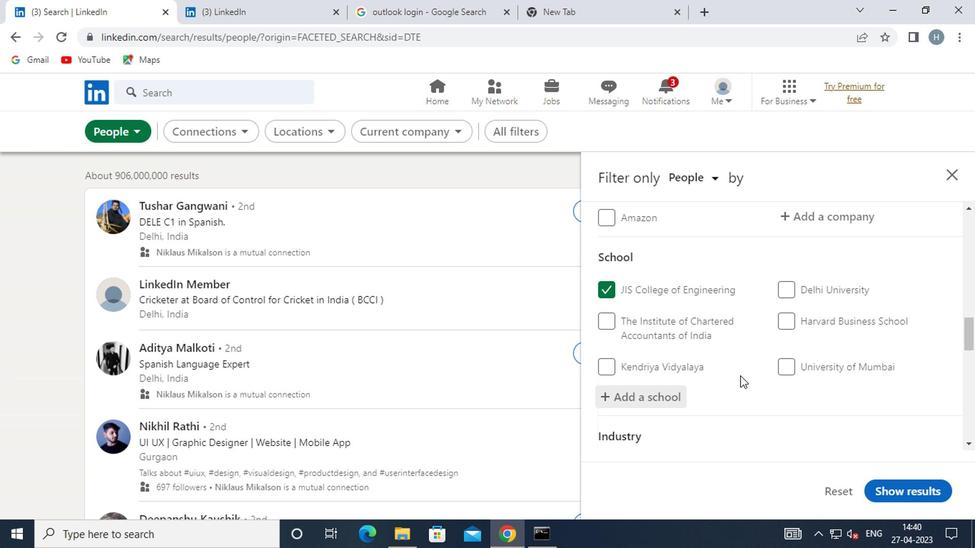 
Action: Mouse scrolled (737, 372) with delta (0, 0)
Screenshot: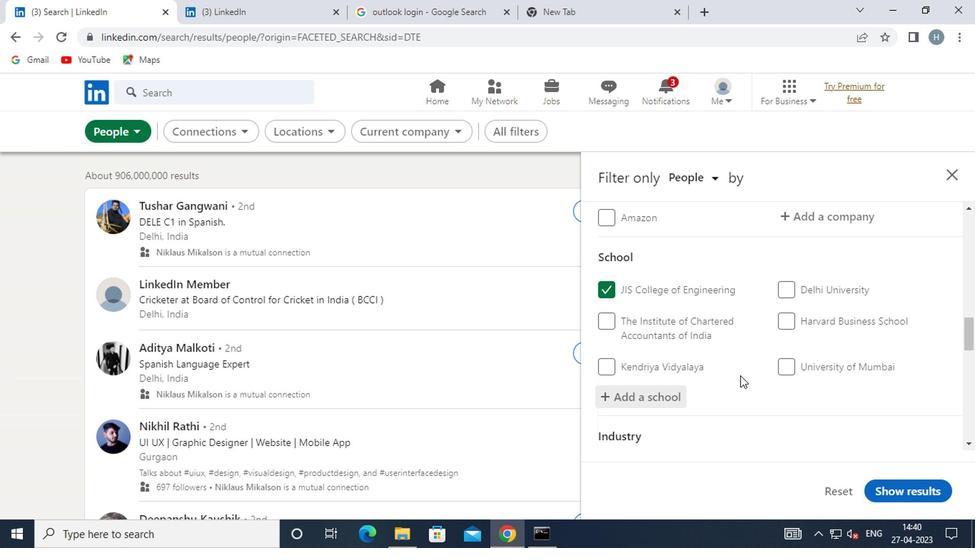 
Action: Mouse moved to (739, 366)
Screenshot: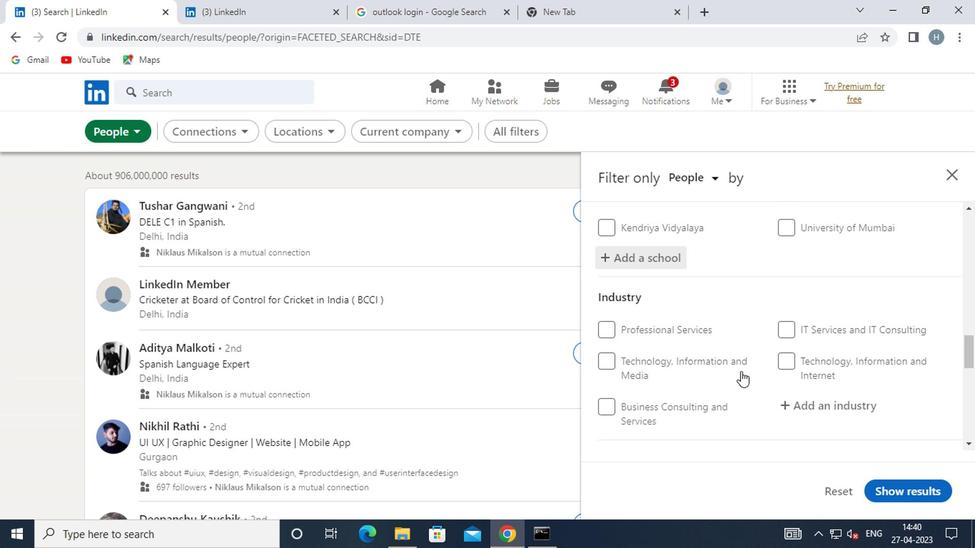 
Action: Mouse scrolled (739, 365) with delta (0, 0)
Screenshot: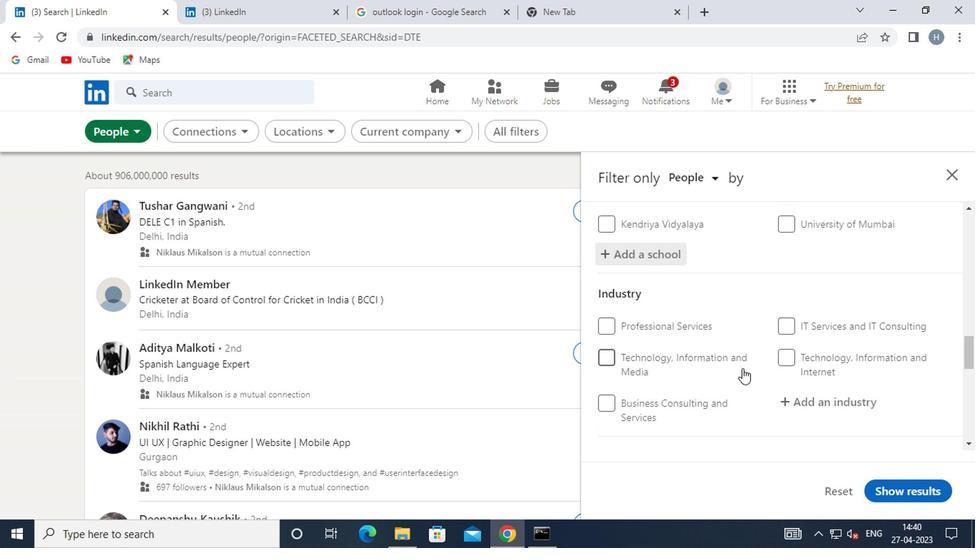 
Action: Mouse moved to (813, 326)
Screenshot: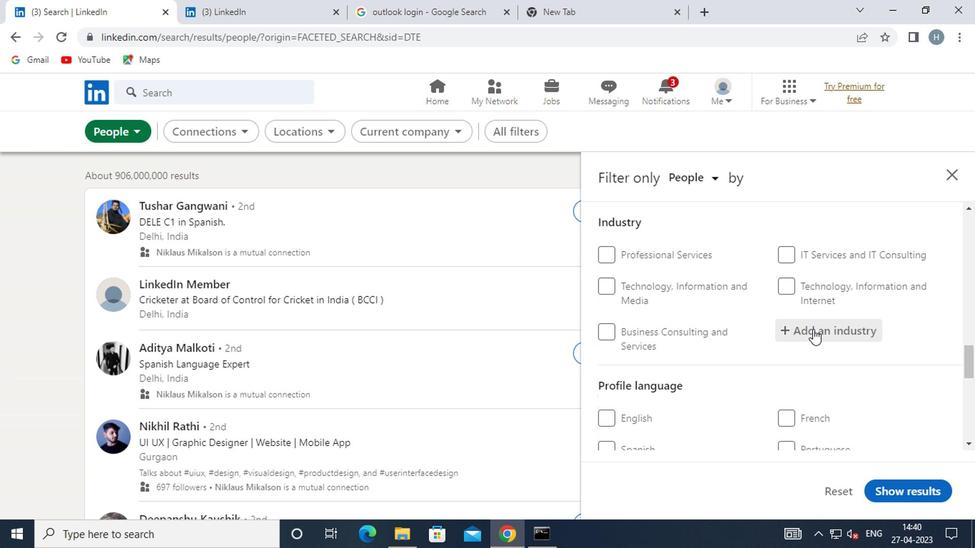 
Action: Mouse pressed left at (813, 326)
Screenshot: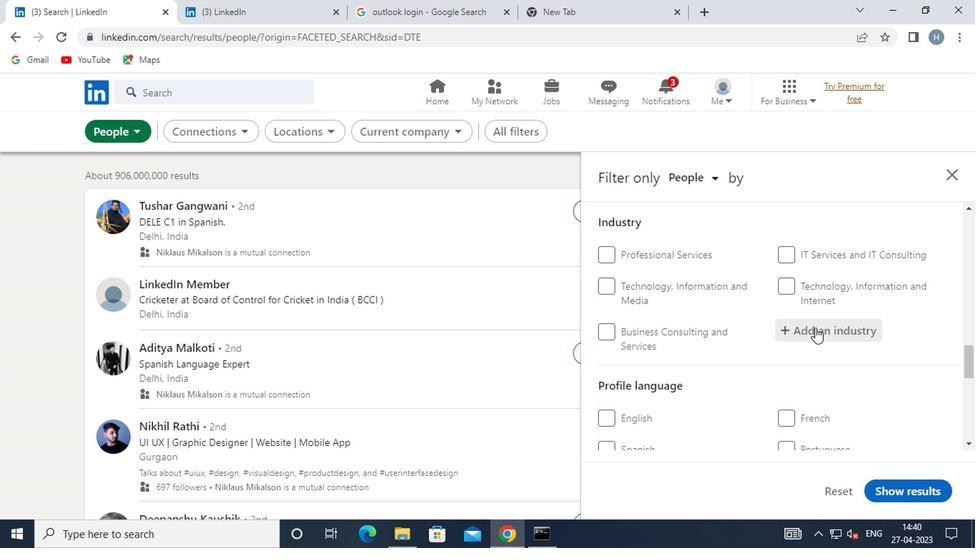 
Action: Mouse moved to (812, 323)
Screenshot: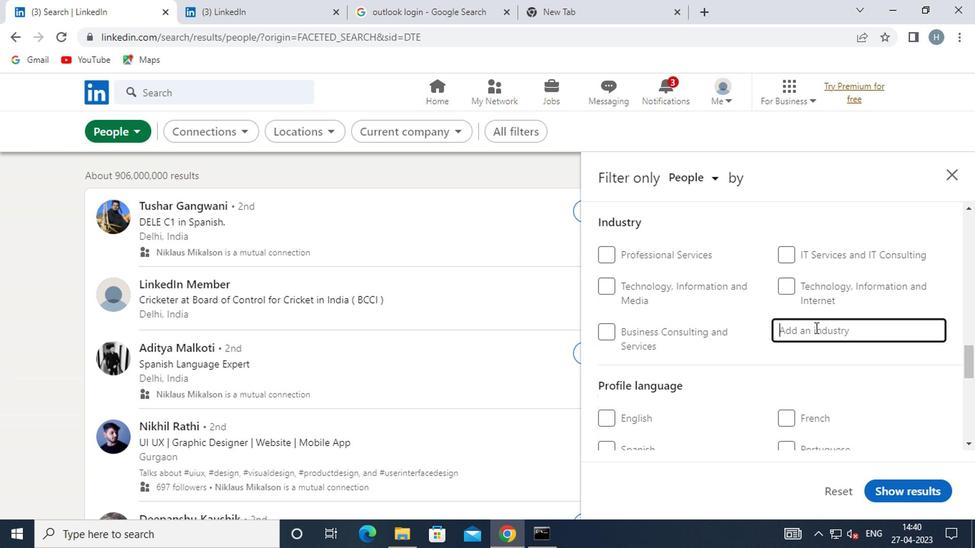 
Action: Key pressed <Key.shift>BA<Key.backspace>AKE
Screenshot: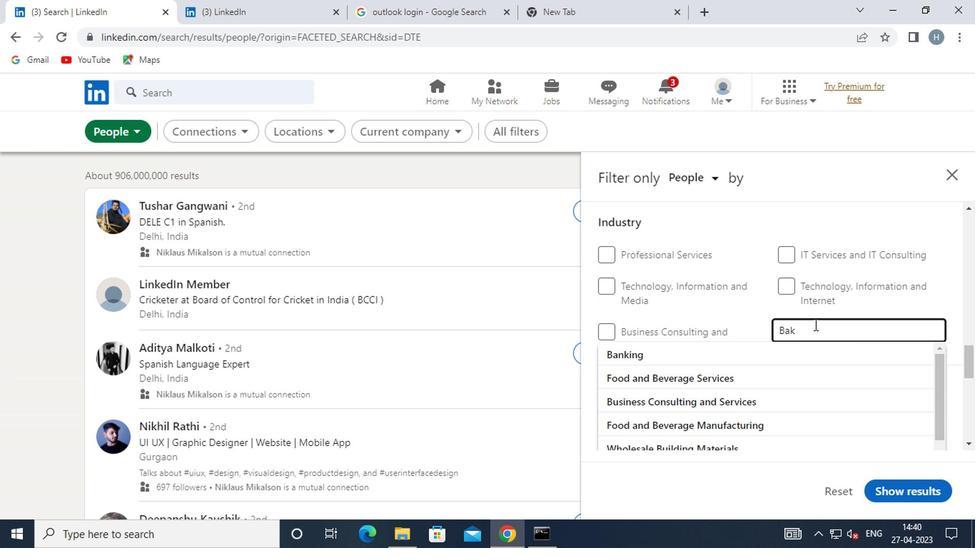 
Action: Mouse moved to (726, 353)
Screenshot: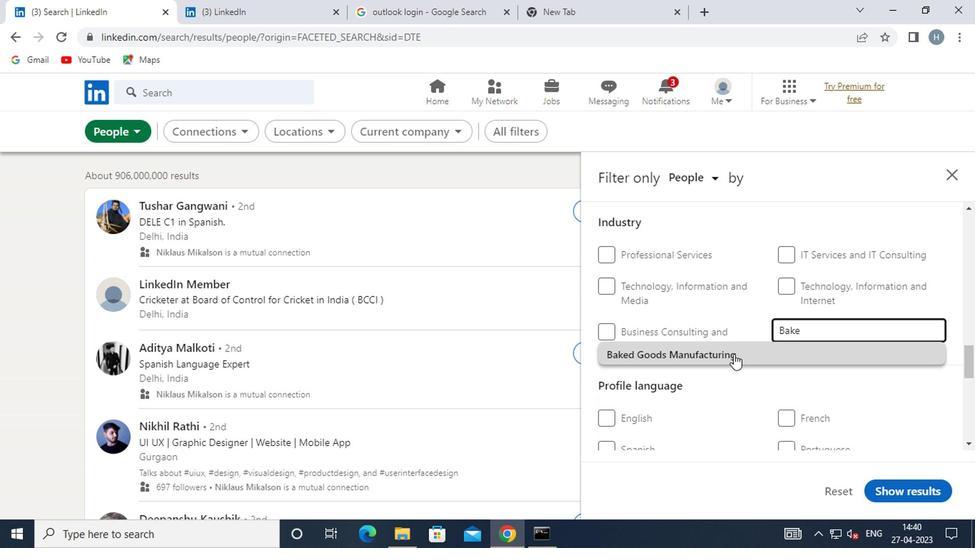
Action: Mouse pressed left at (726, 353)
Screenshot: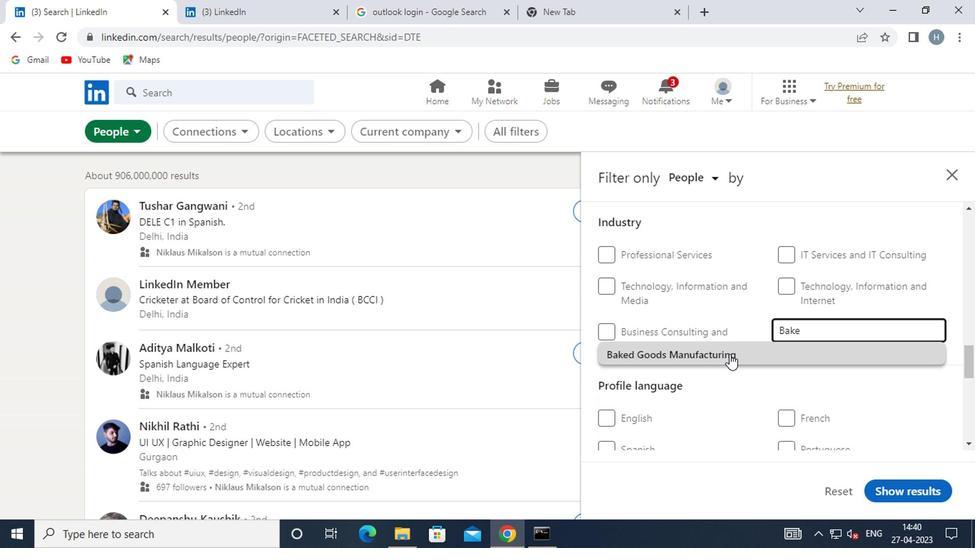 
Action: Mouse moved to (736, 347)
Screenshot: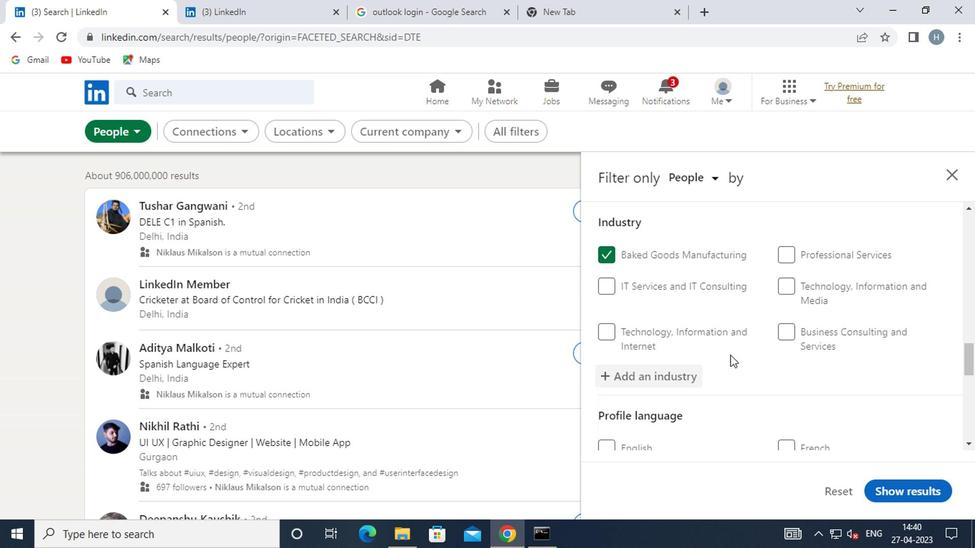 
Action: Mouse scrolled (736, 346) with delta (0, 0)
Screenshot: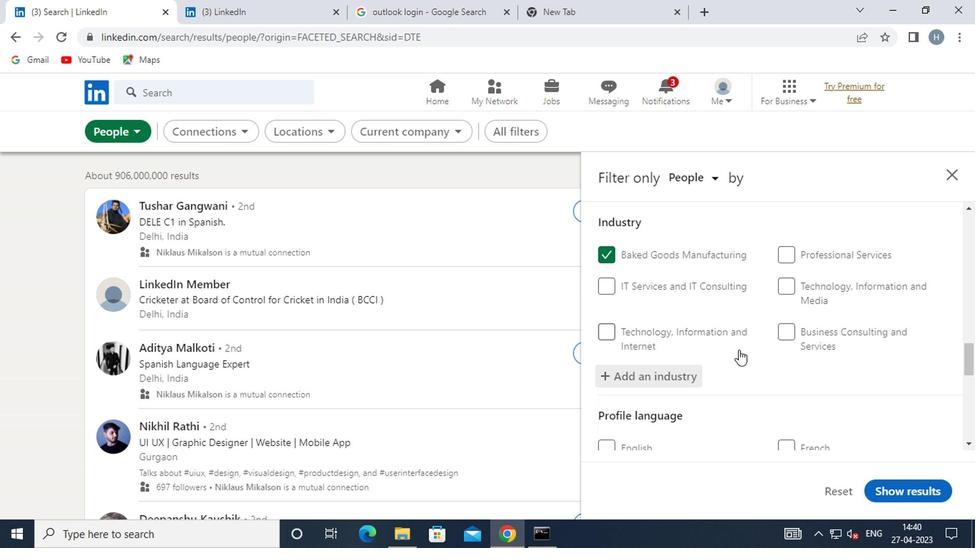 
Action: Mouse scrolled (736, 346) with delta (0, 0)
Screenshot: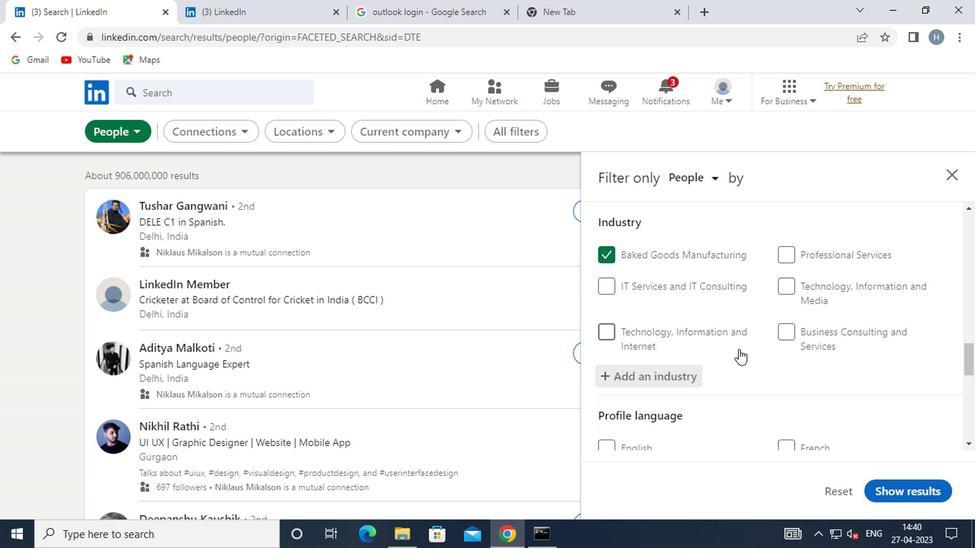 
Action: Mouse moved to (638, 336)
Screenshot: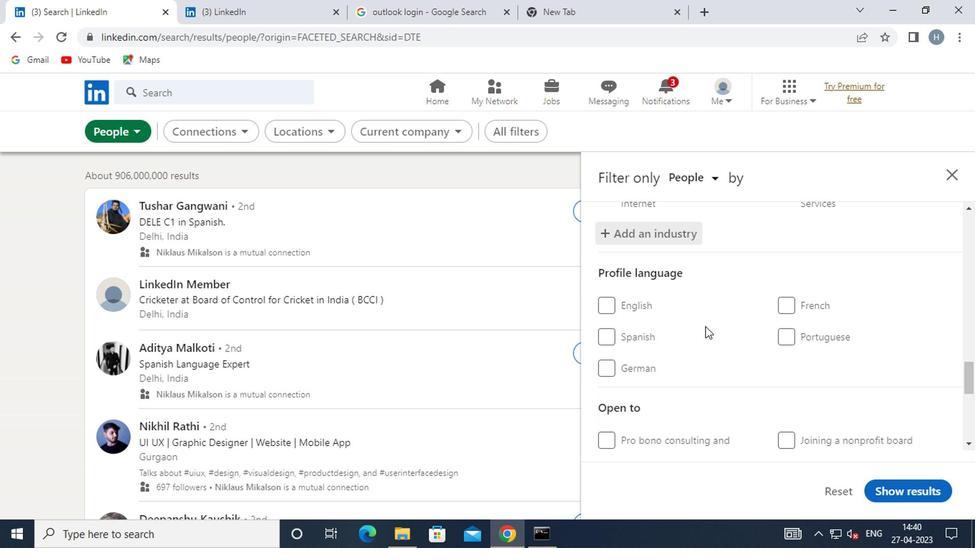 
Action: Mouse pressed left at (638, 336)
Screenshot: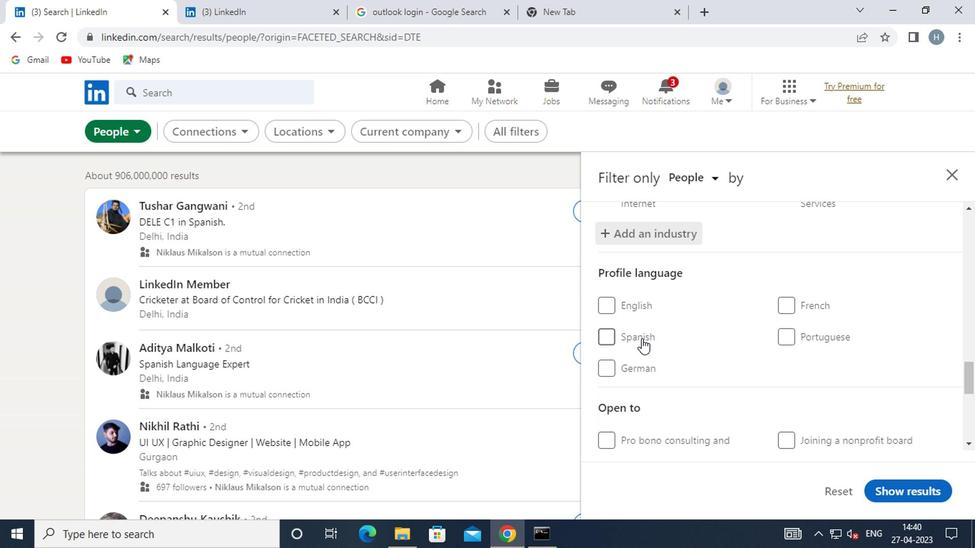 
Action: Mouse moved to (656, 326)
Screenshot: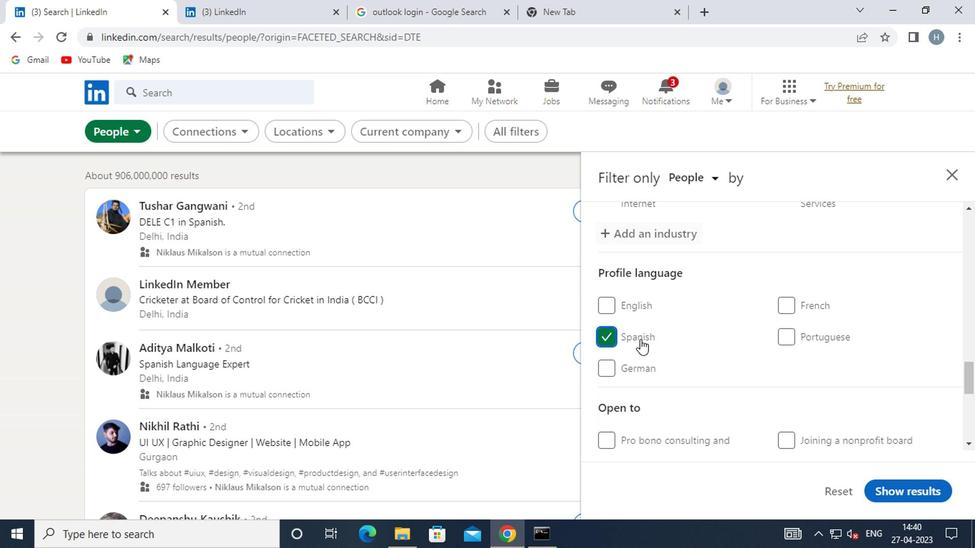 
Action: Mouse scrolled (656, 325) with delta (0, -1)
Screenshot: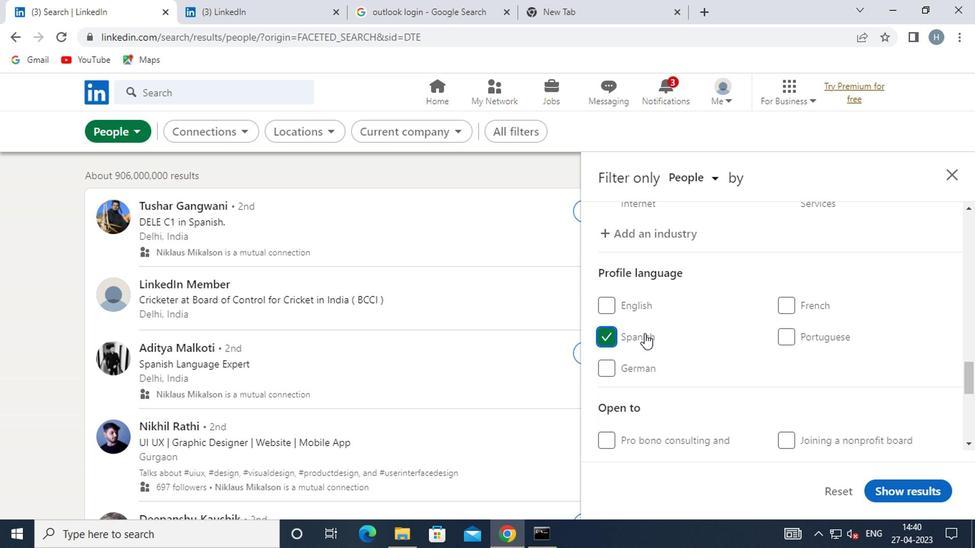 
Action: Mouse scrolled (656, 325) with delta (0, -1)
Screenshot: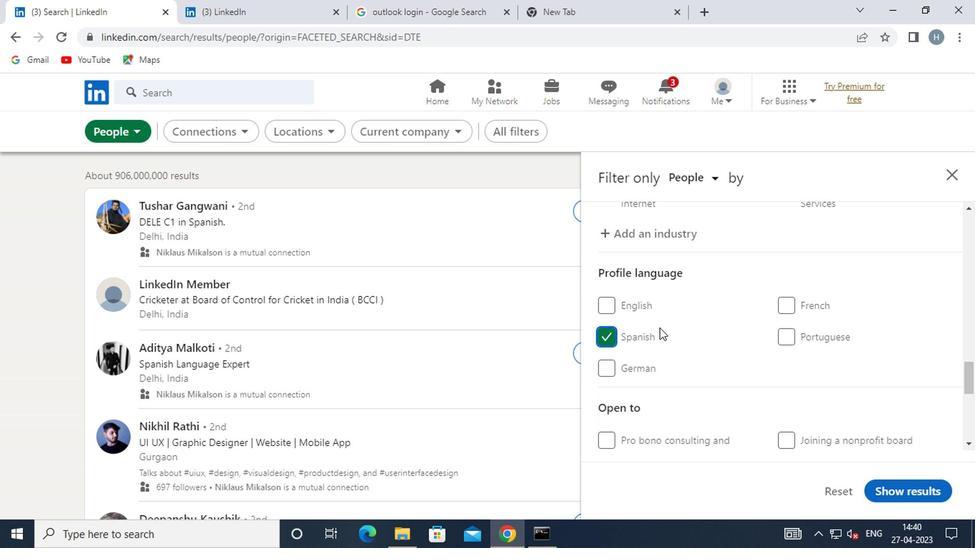 
Action: Mouse scrolled (656, 325) with delta (0, -1)
Screenshot: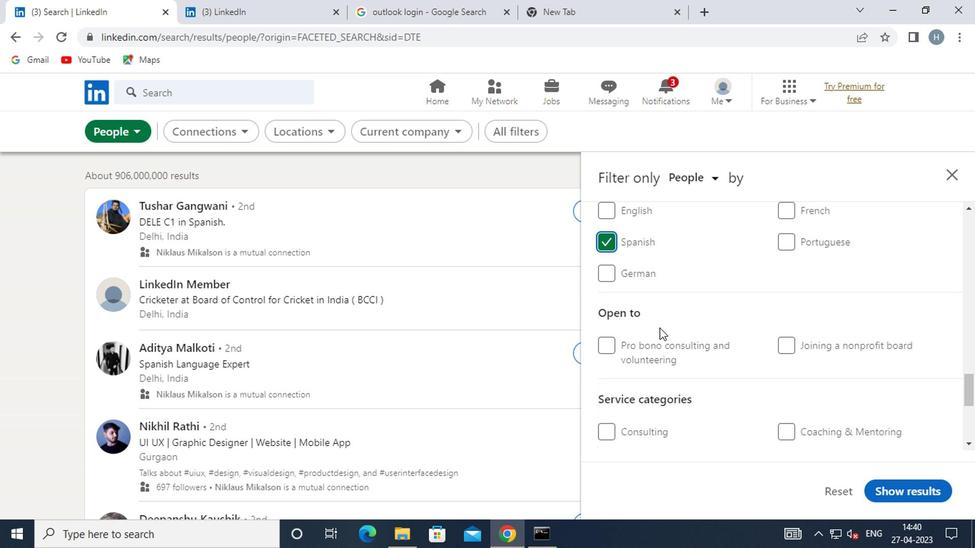 
Action: Mouse scrolled (656, 325) with delta (0, -1)
Screenshot: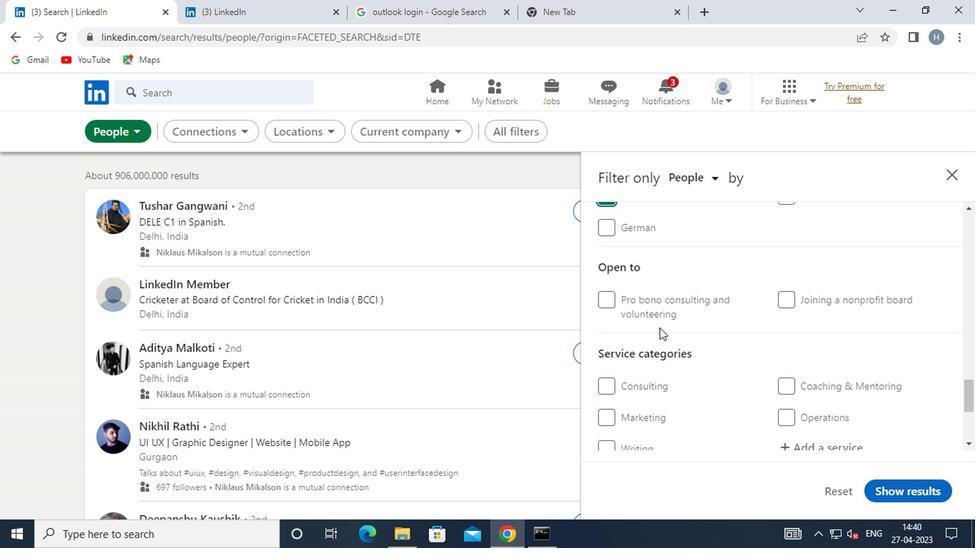
Action: Mouse moved to (819, 299)
Screenshot: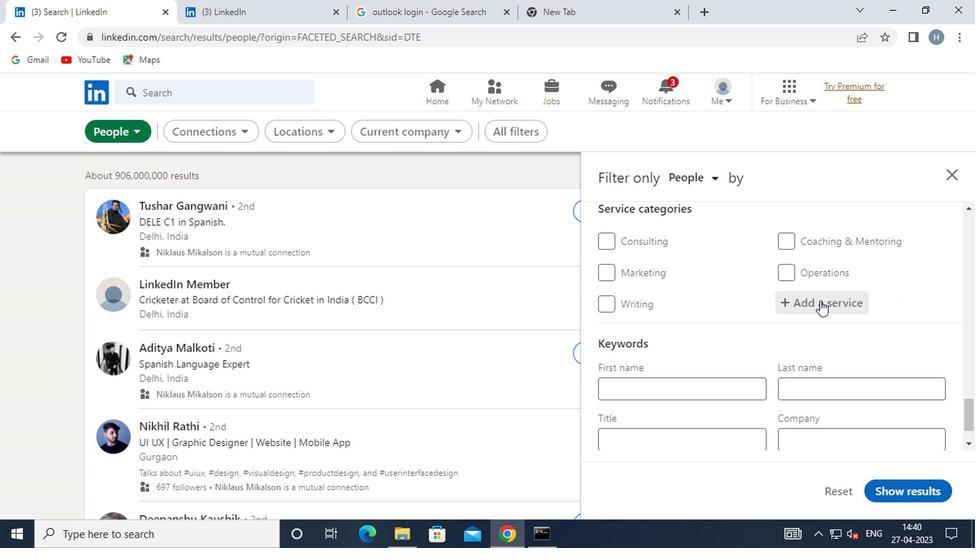 
Action: Mouse pressed left at (819, 299)
Screenshot: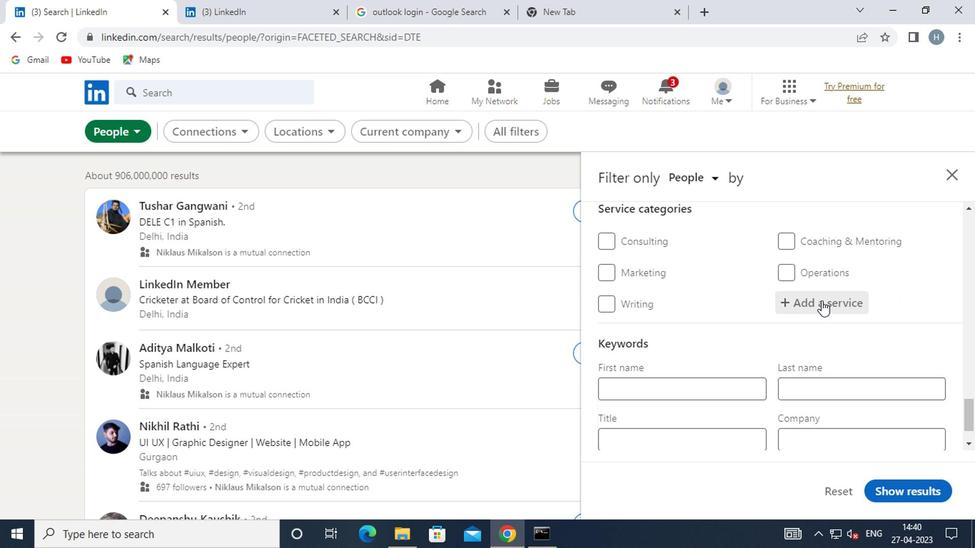 
Action: Mouse moved to (816, 297)
Screenshot: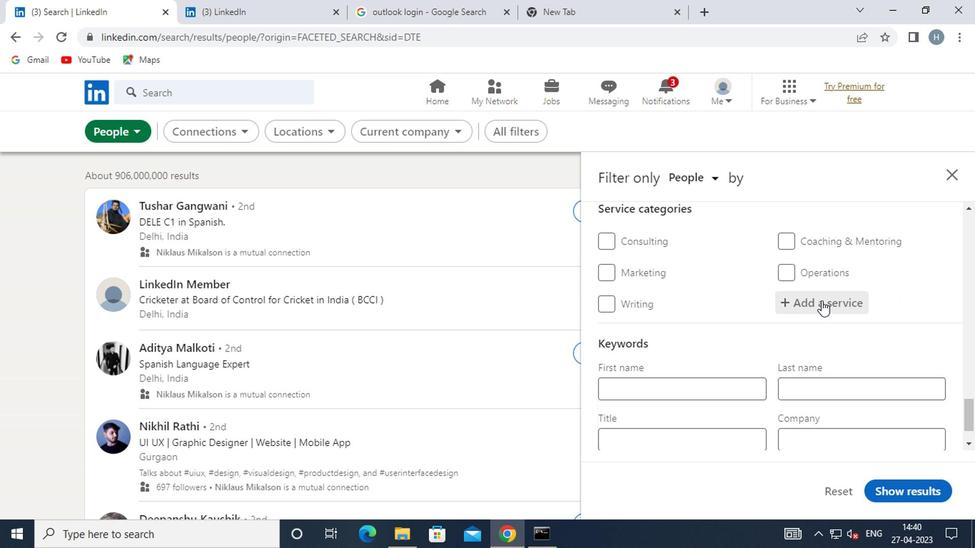 
Action: Key pressed <Key.shift>IOS
Screenshot: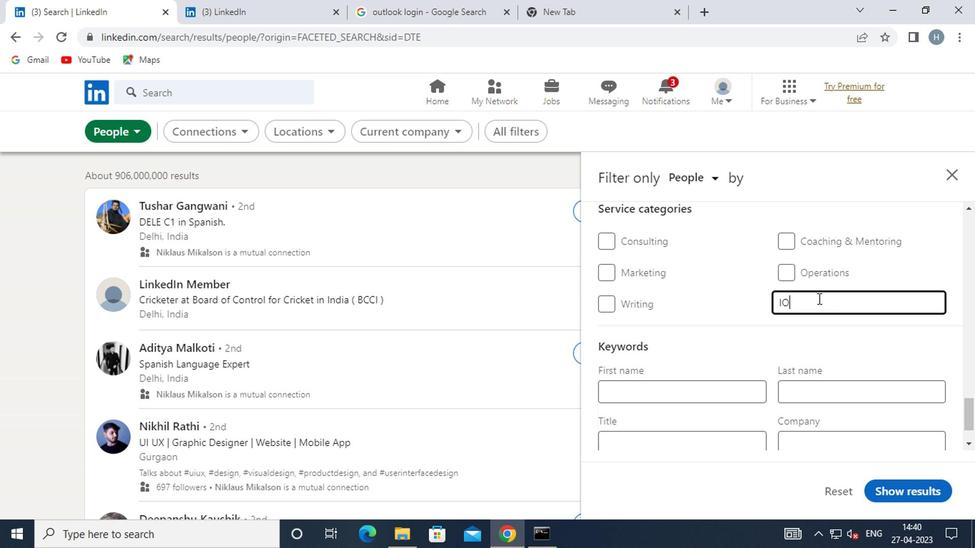 
Action: Mouse moved to (687, 330)
Screenshot: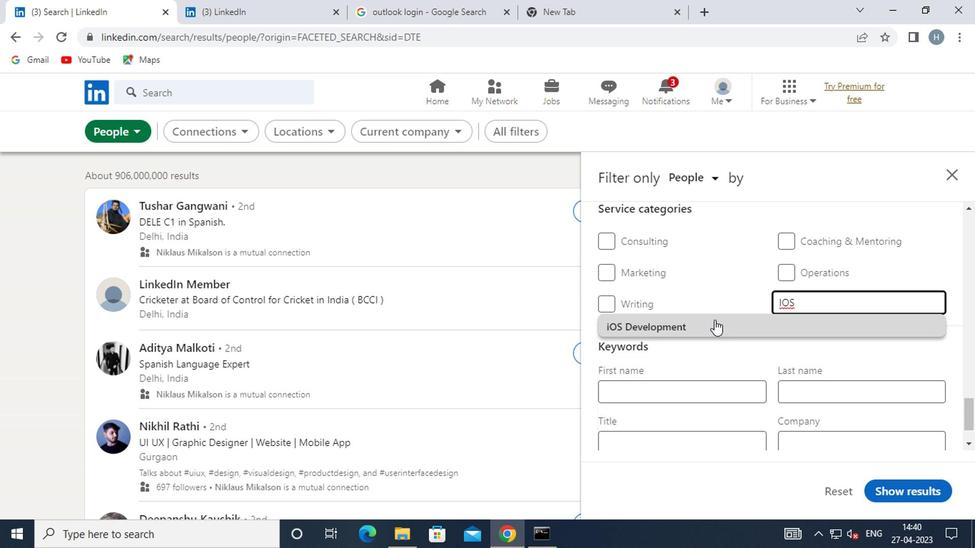 
Action: Mouse pressed left at (687, 330)
Screenshot: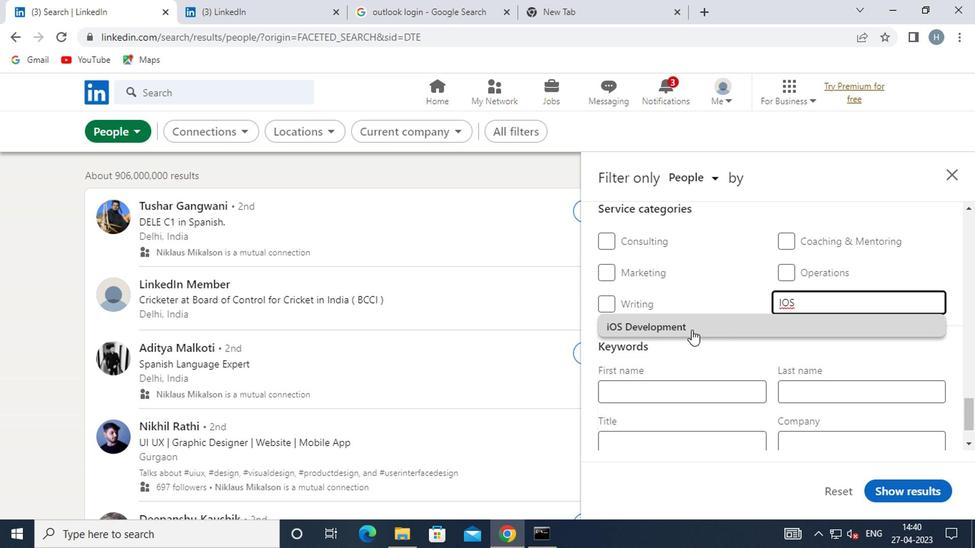 
Action: Mouse scrolled (687, 329) with delta (0, -1)
Screenshot: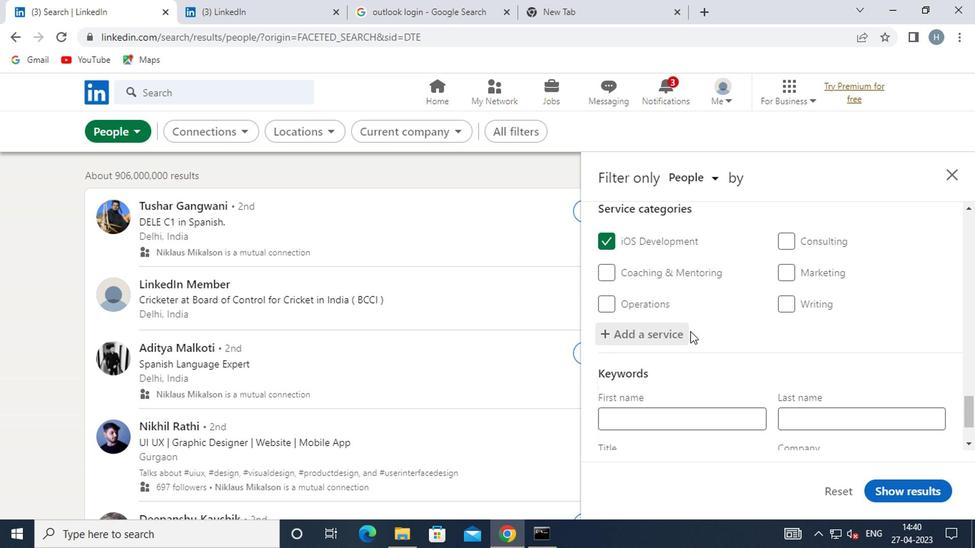 
Action: Mouse scrolled (687, 329) with delta (0, -1)
Screenshot: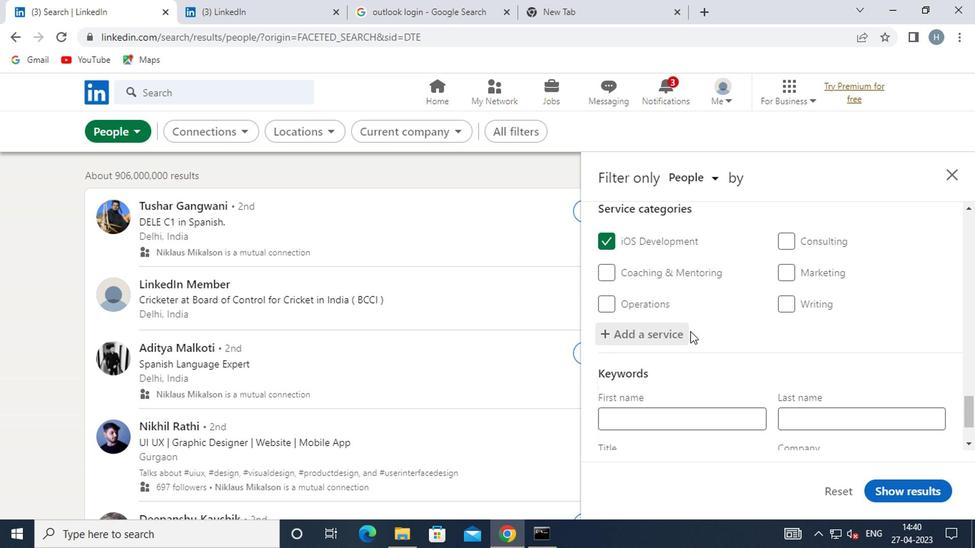 
Action: Mouse moved to (685, 330)
Screenshot: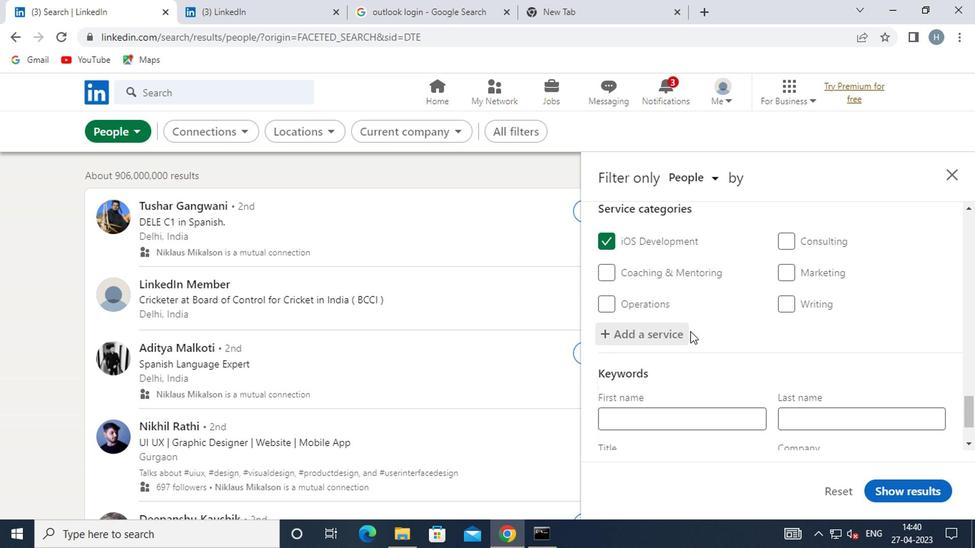 
Action: Mouse scrolled (685, 330) with delta (0, 0)
Screenshot: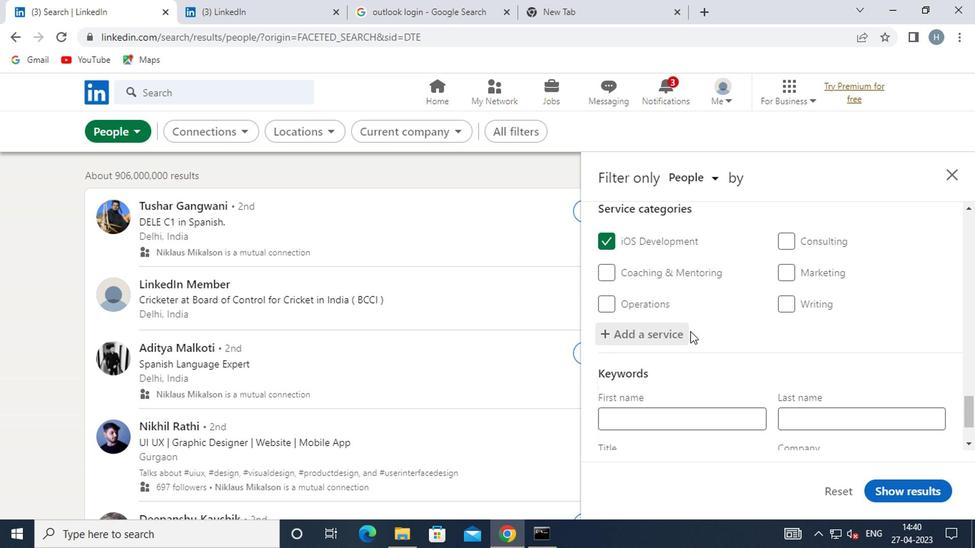 
Action: Mouse moved to (717, 384)
Screenshot: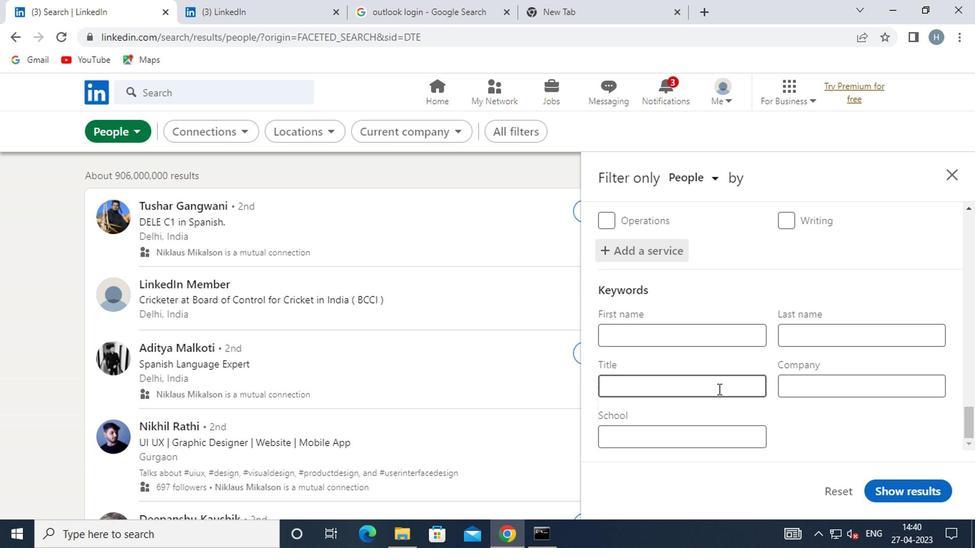 
Action: Mouse pressed left at (717, 384)
Screenshot: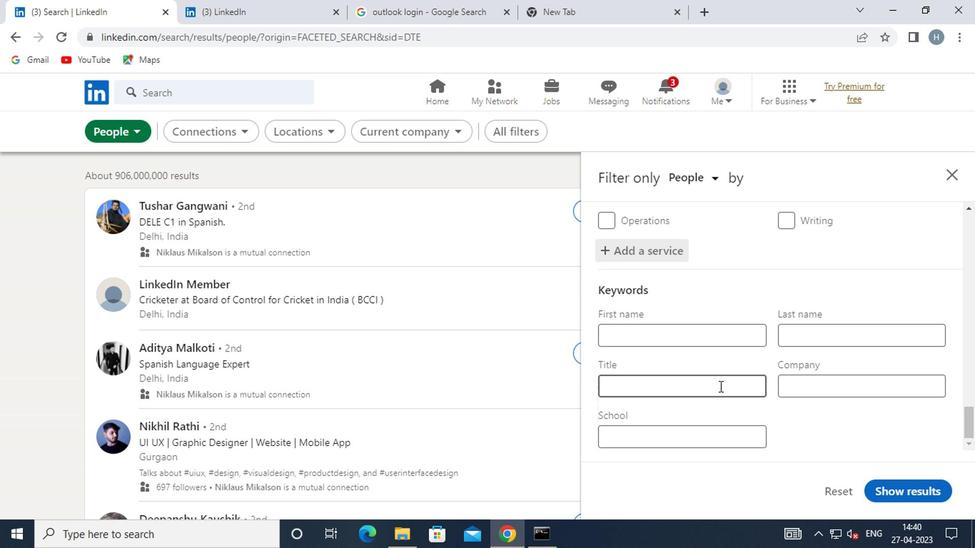 
Action: Mouse moved to (716, 380)
Screenshot: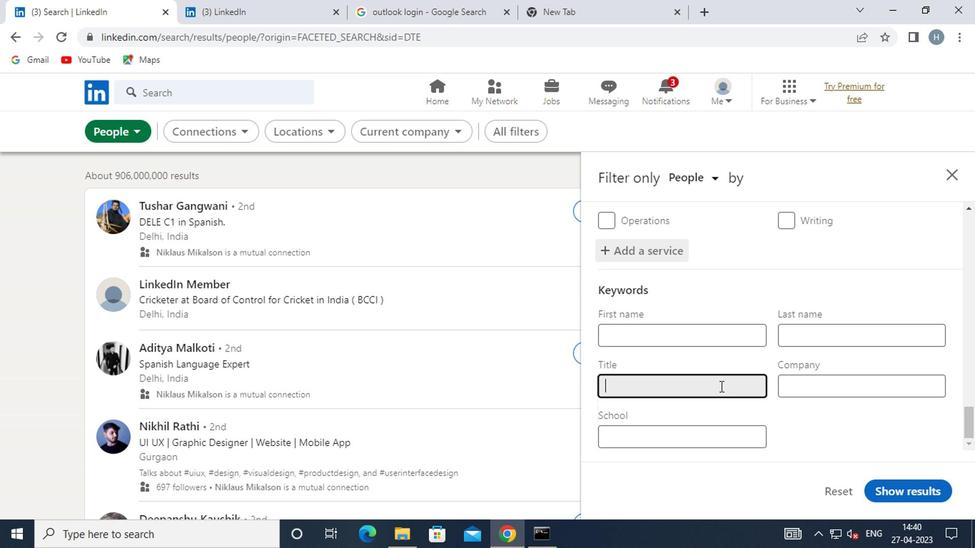 
Action: Key pressed <Key.shift>MASON
Screenshot: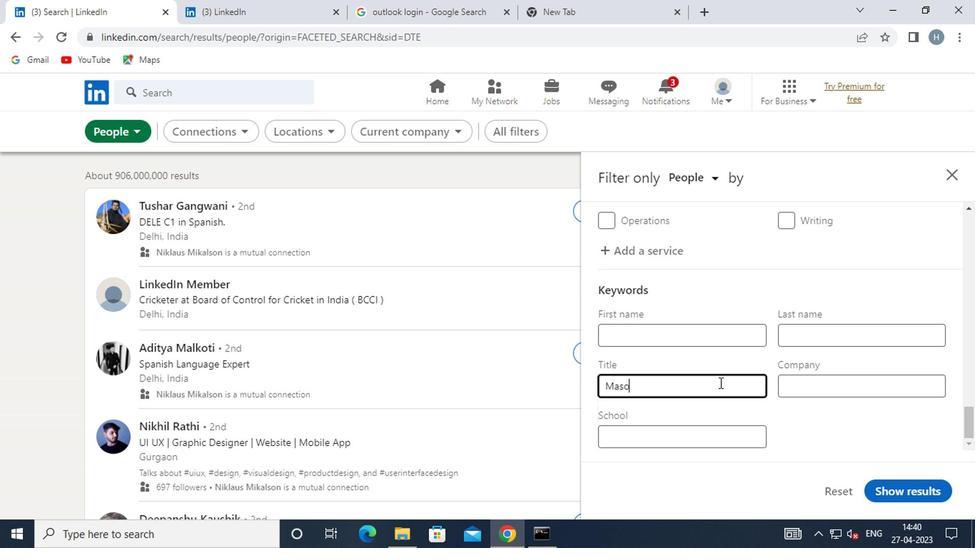 
Action: Mouse moved to (909, 484)
Screenshot: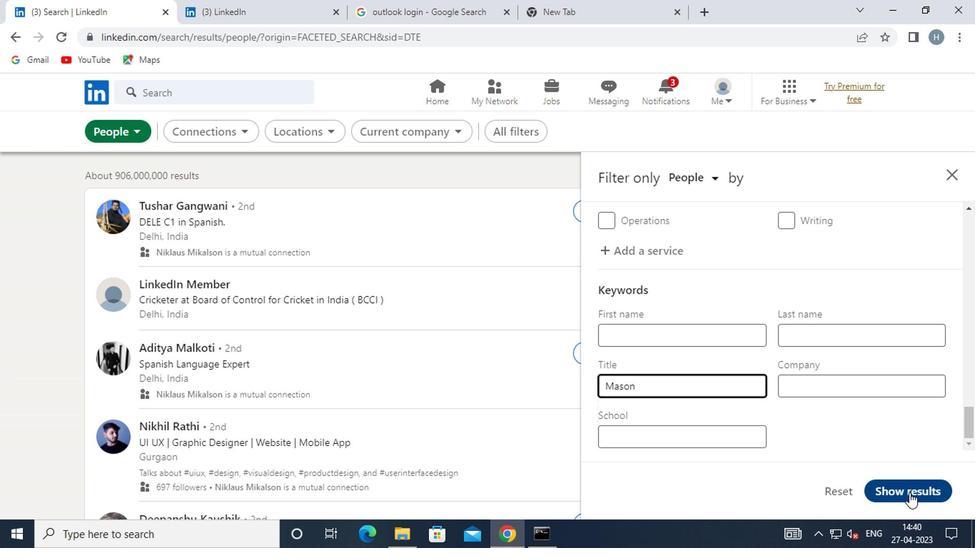 
Action: Mouse pressed left at (909, 484)
Screenshot: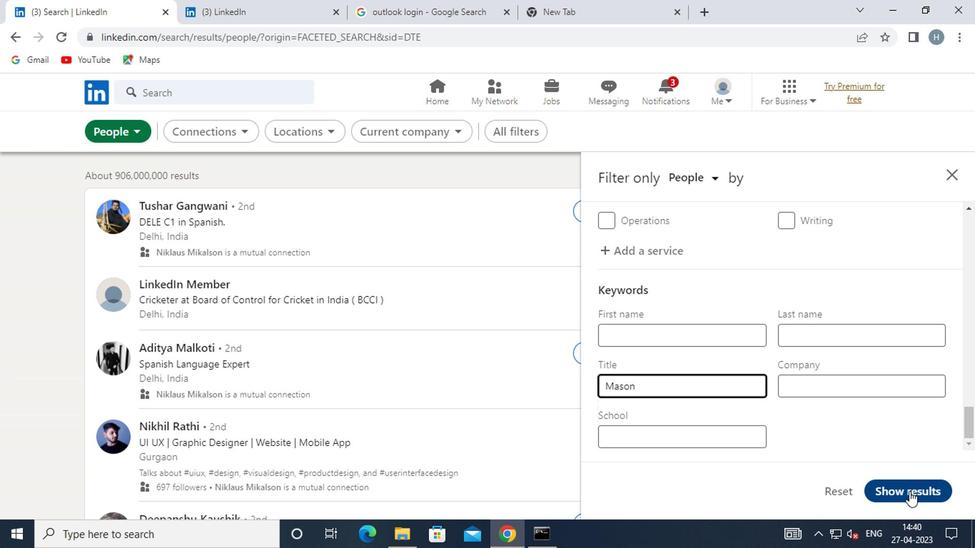 
Action: Mouse moved to (624, 283)
Screenshot: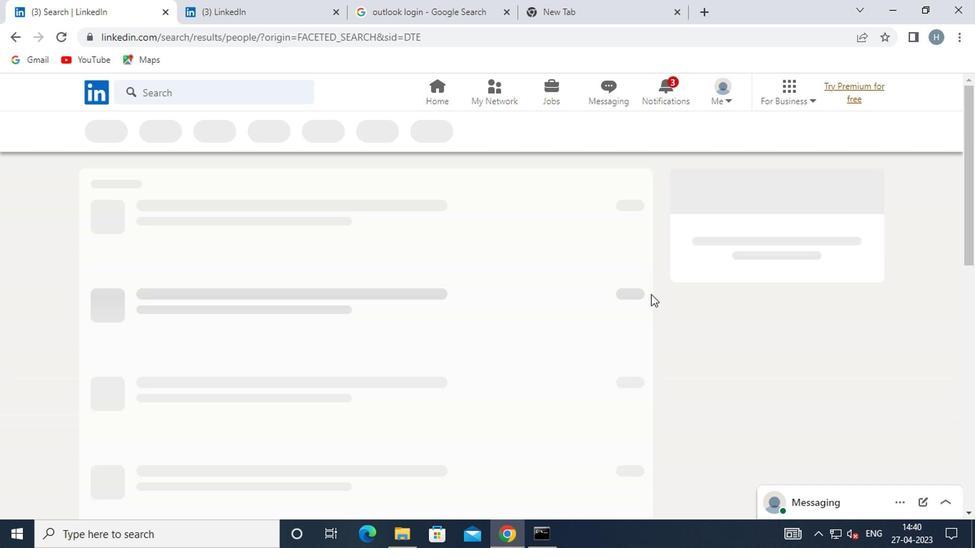 
